 Task: Add a condition where "Ticket status Contains at least one of the following New" in recently solved tickets.
Action: Mouse moved to (221, 535)
Screenshot: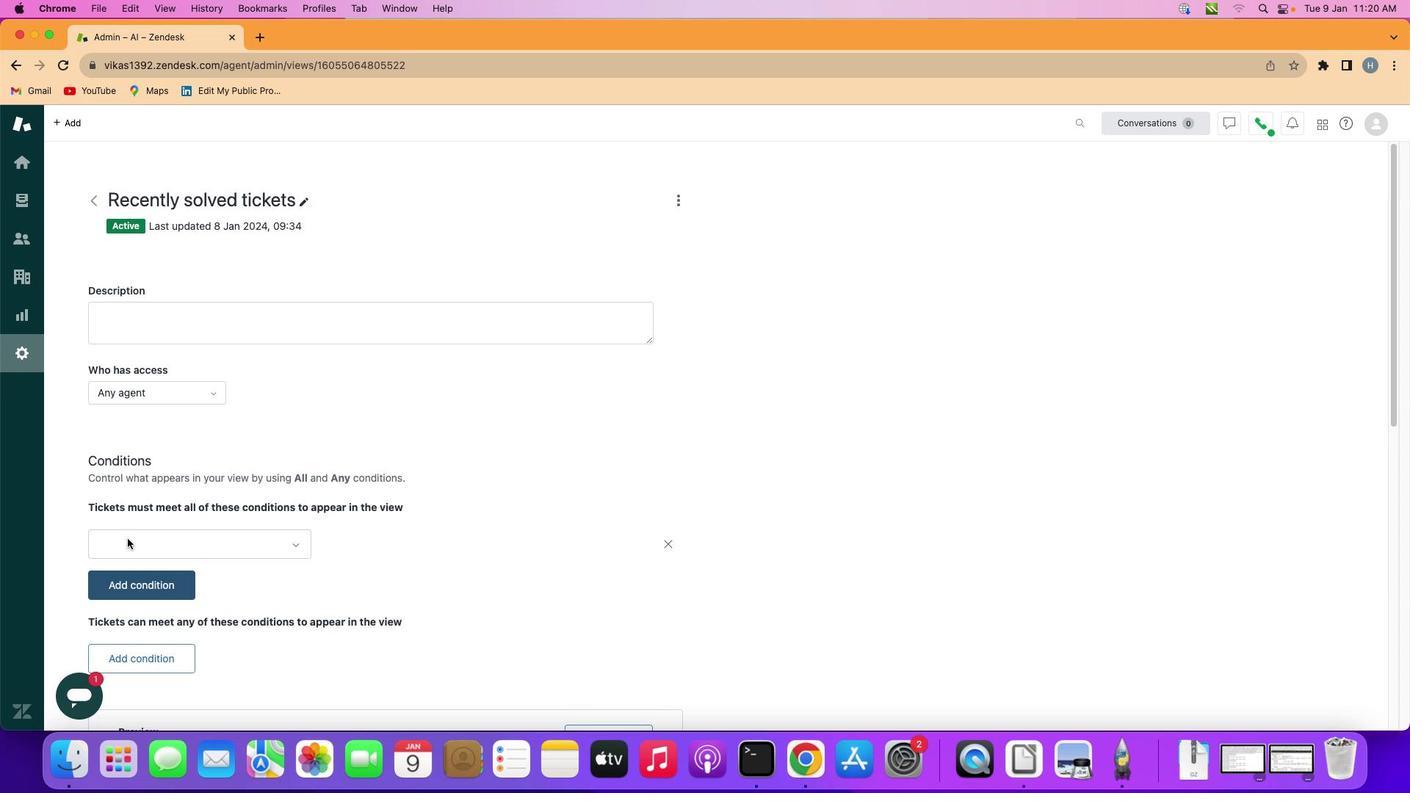 
Action: Mouse pressed left at (221, 535)
Screenshot: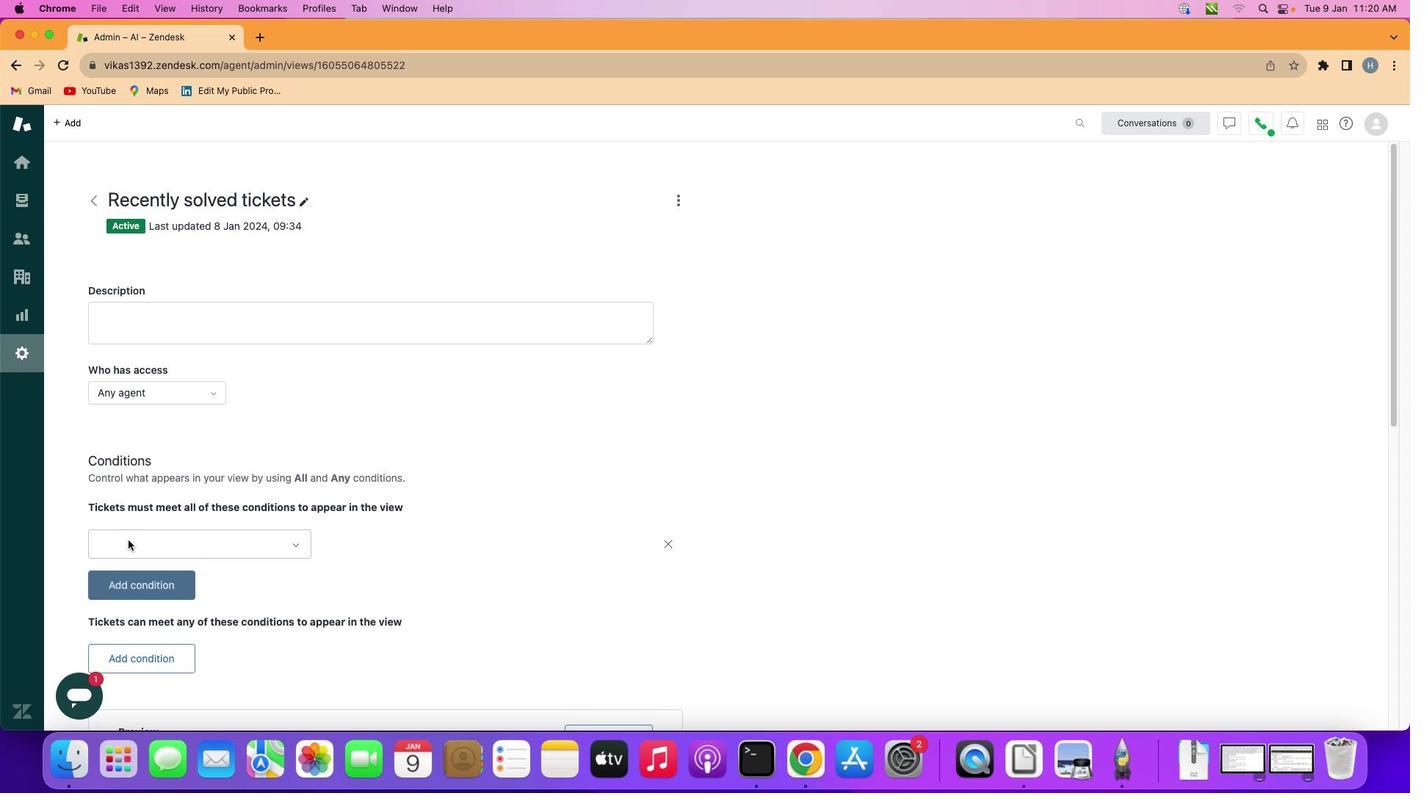 
Action: Mouse moved to (281, 542)
Screenshot: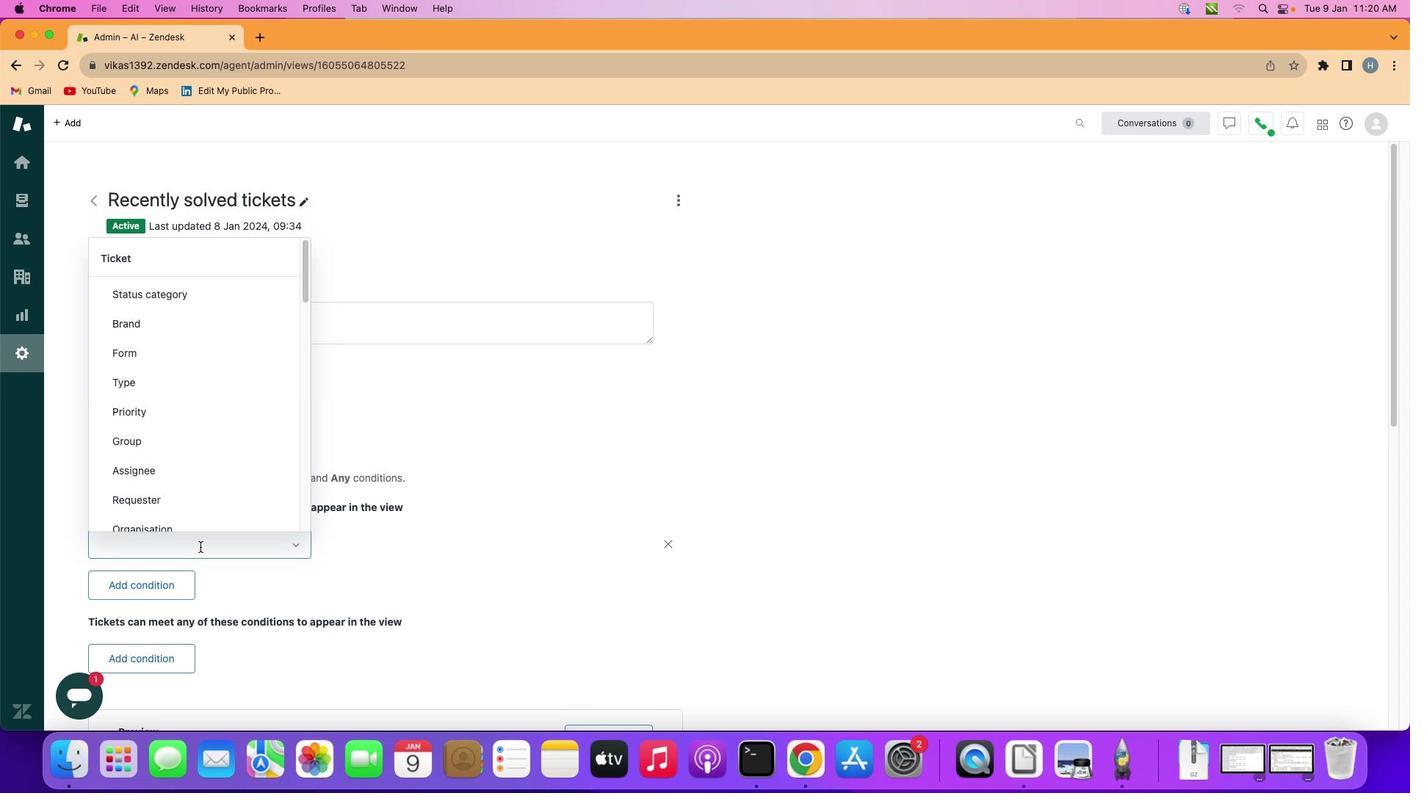 
Action: Mouse pressed left at (281, 542)
Screenshot: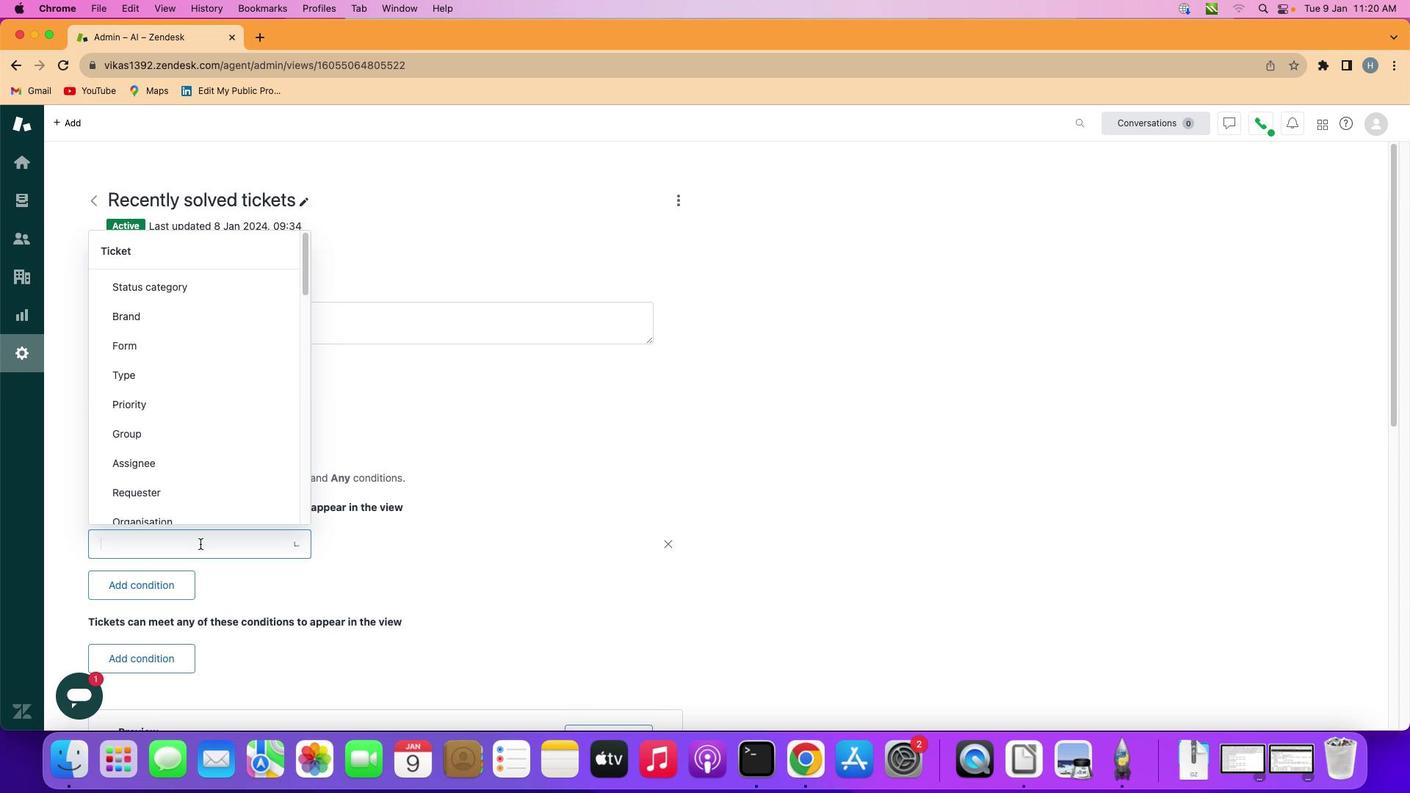
Action: Mouse moved to (279, 444)
Screenshot: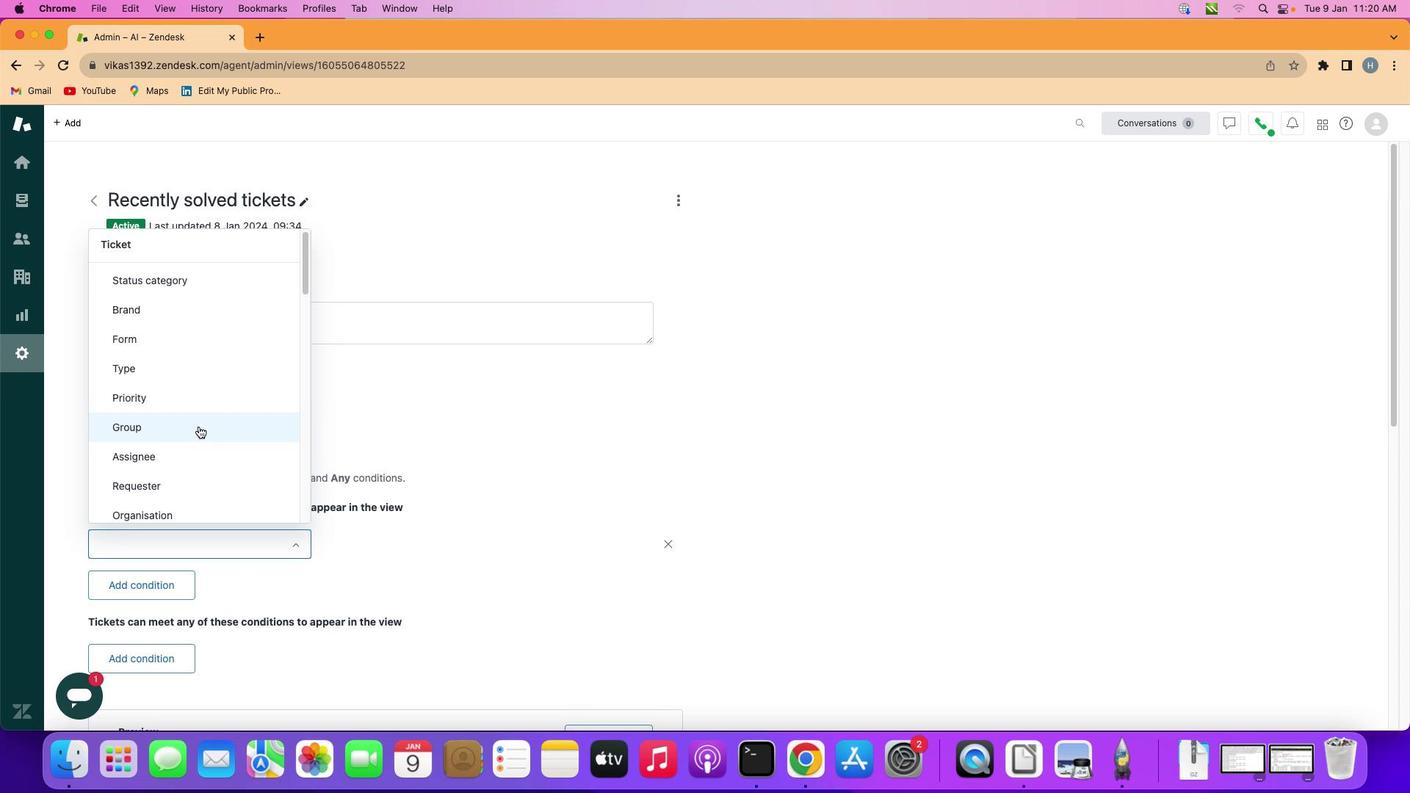 
Action: Mouse scrolled (279, 444) with delta (114, 95)
Screenshot: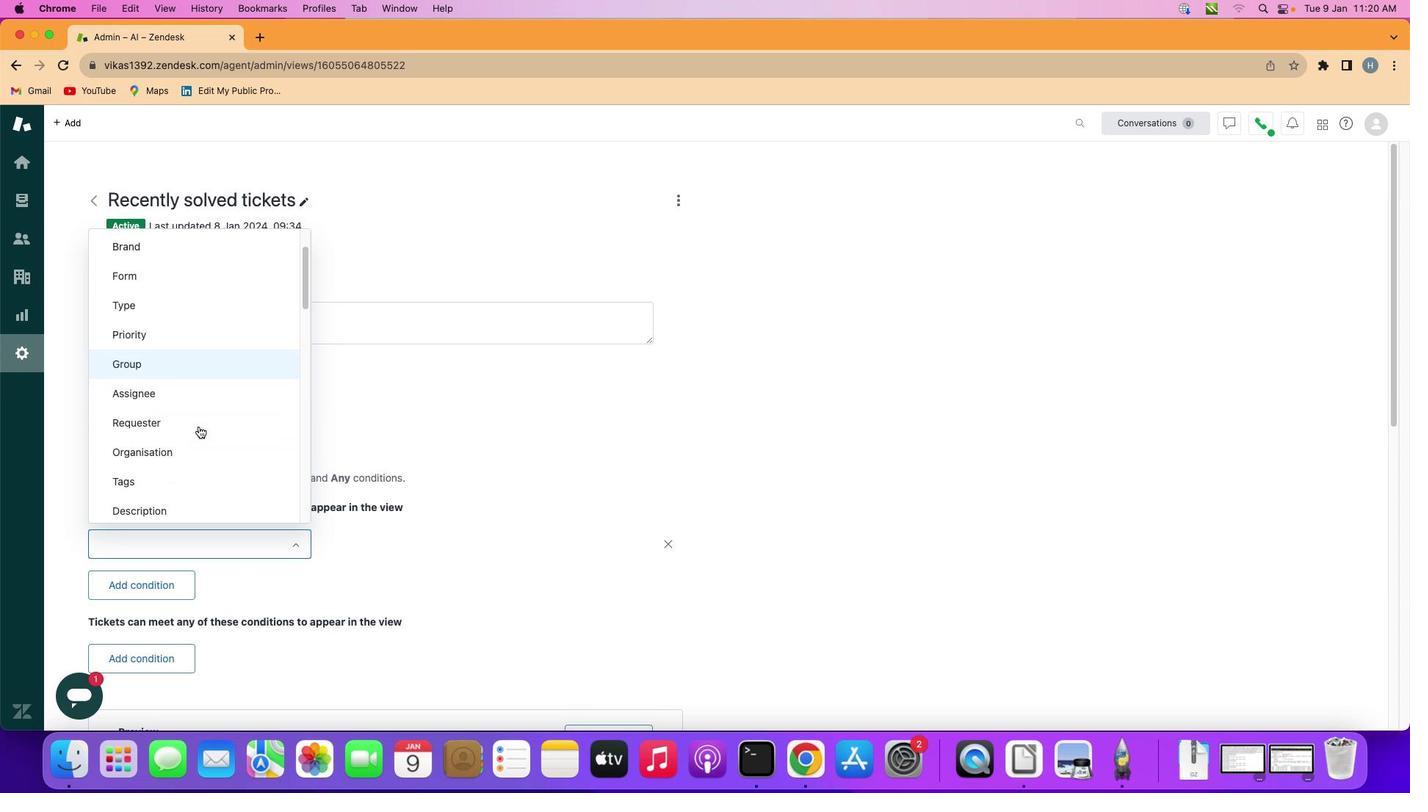 
Action: Mouse scrolled (279, 444) with delta (114, 95)
Screenshot: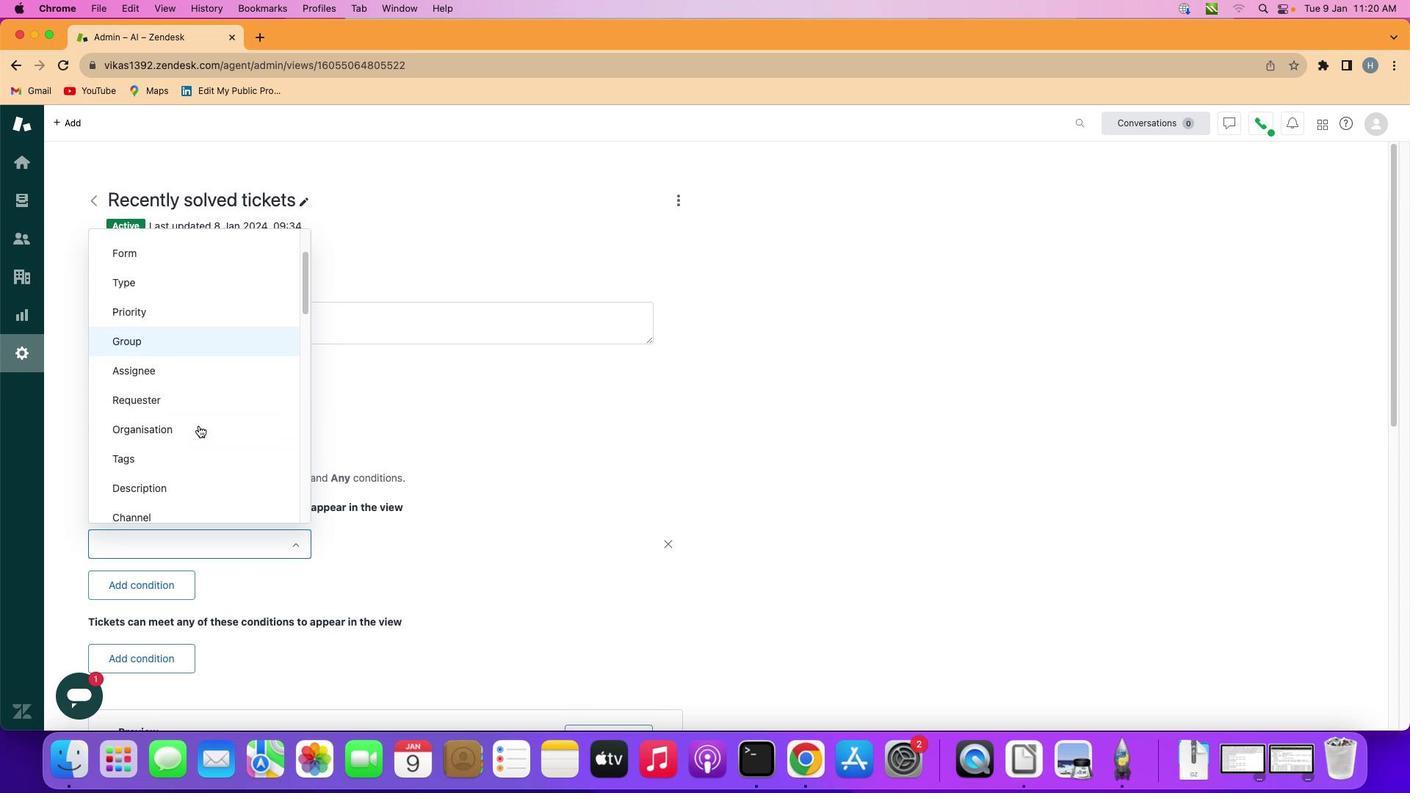 
Action: Mouse scrolled (279, 444) with delta (114, 95)
Screenshot: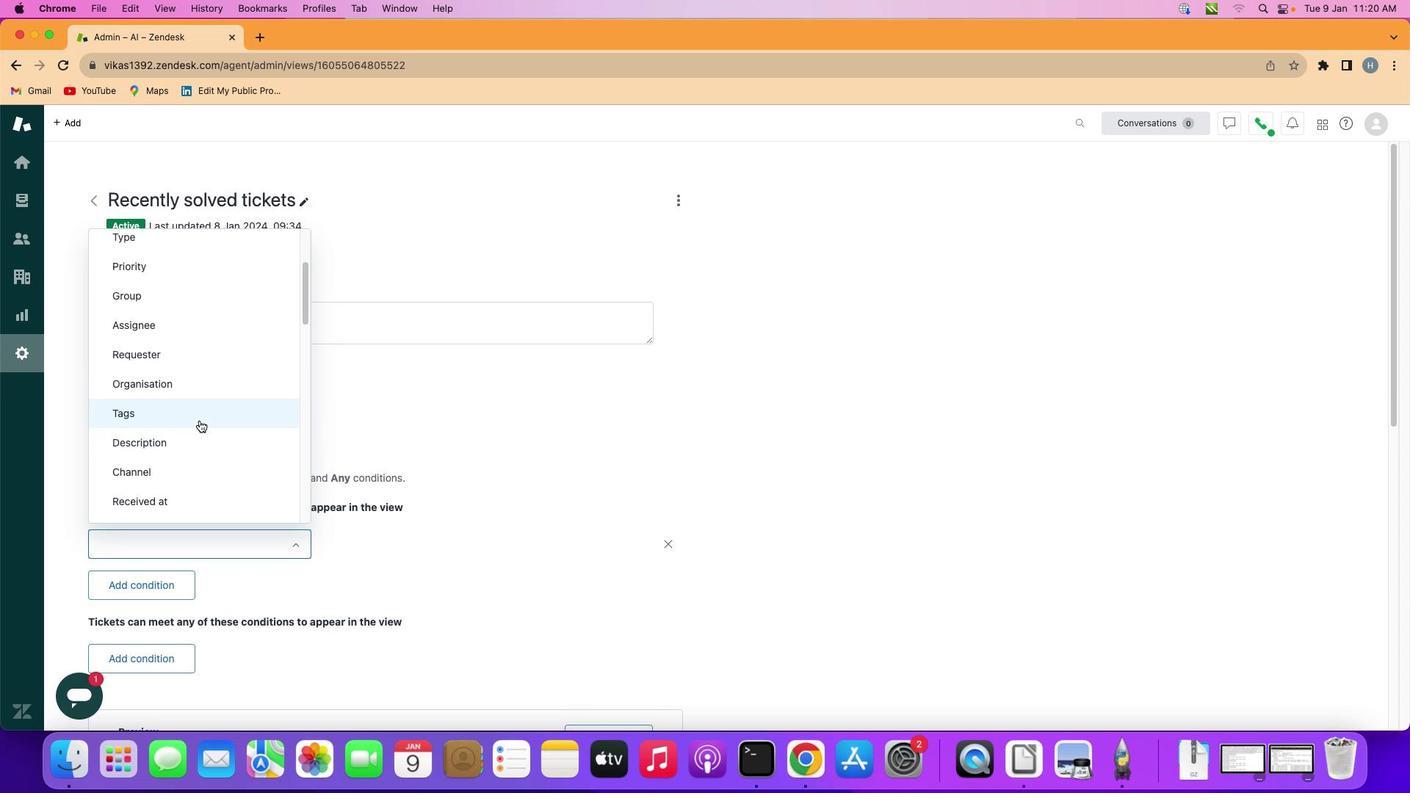 
Action: Mouse moved to (279, 444)
Screenshot: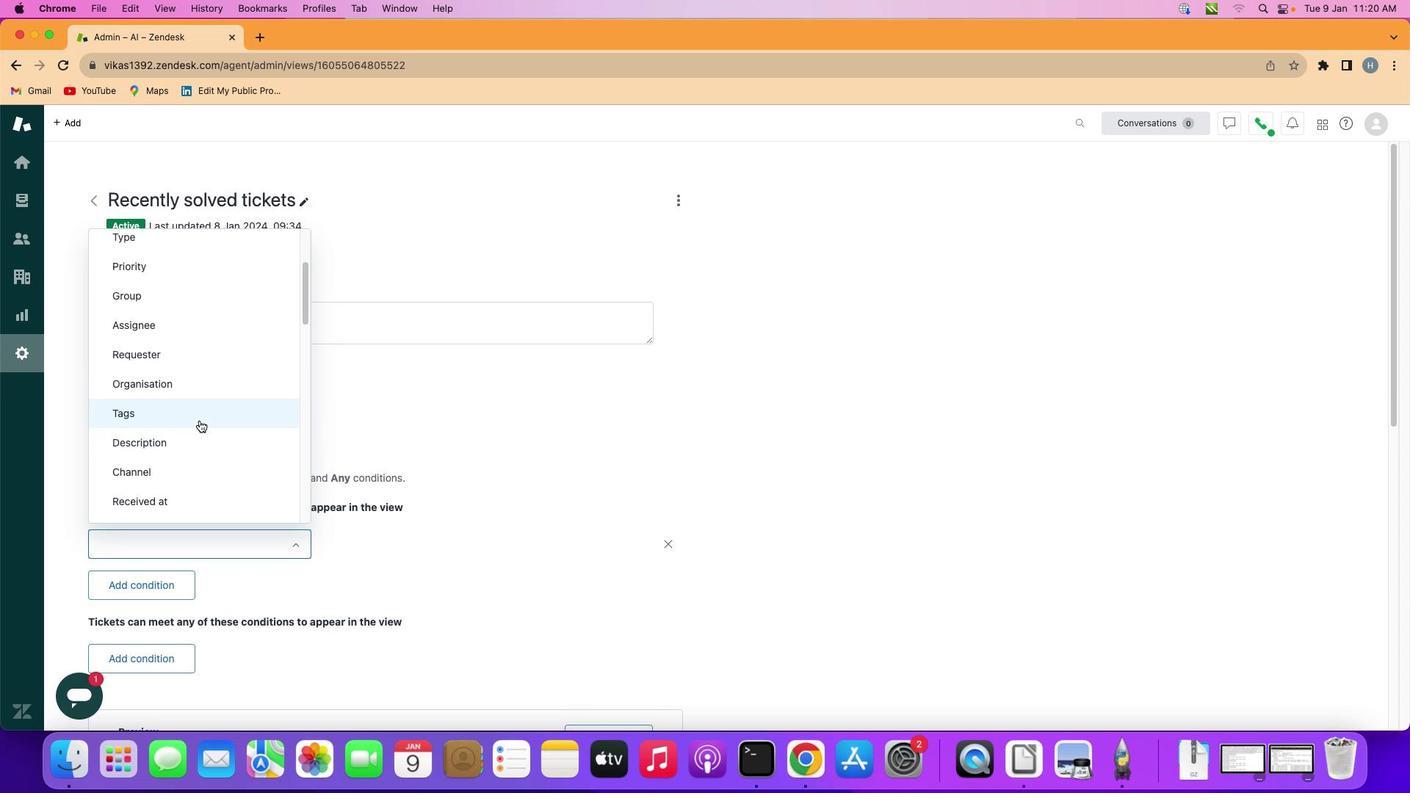 
Action: Mouse scrolled (279, 444) with delta (114, 95)
Screenshot: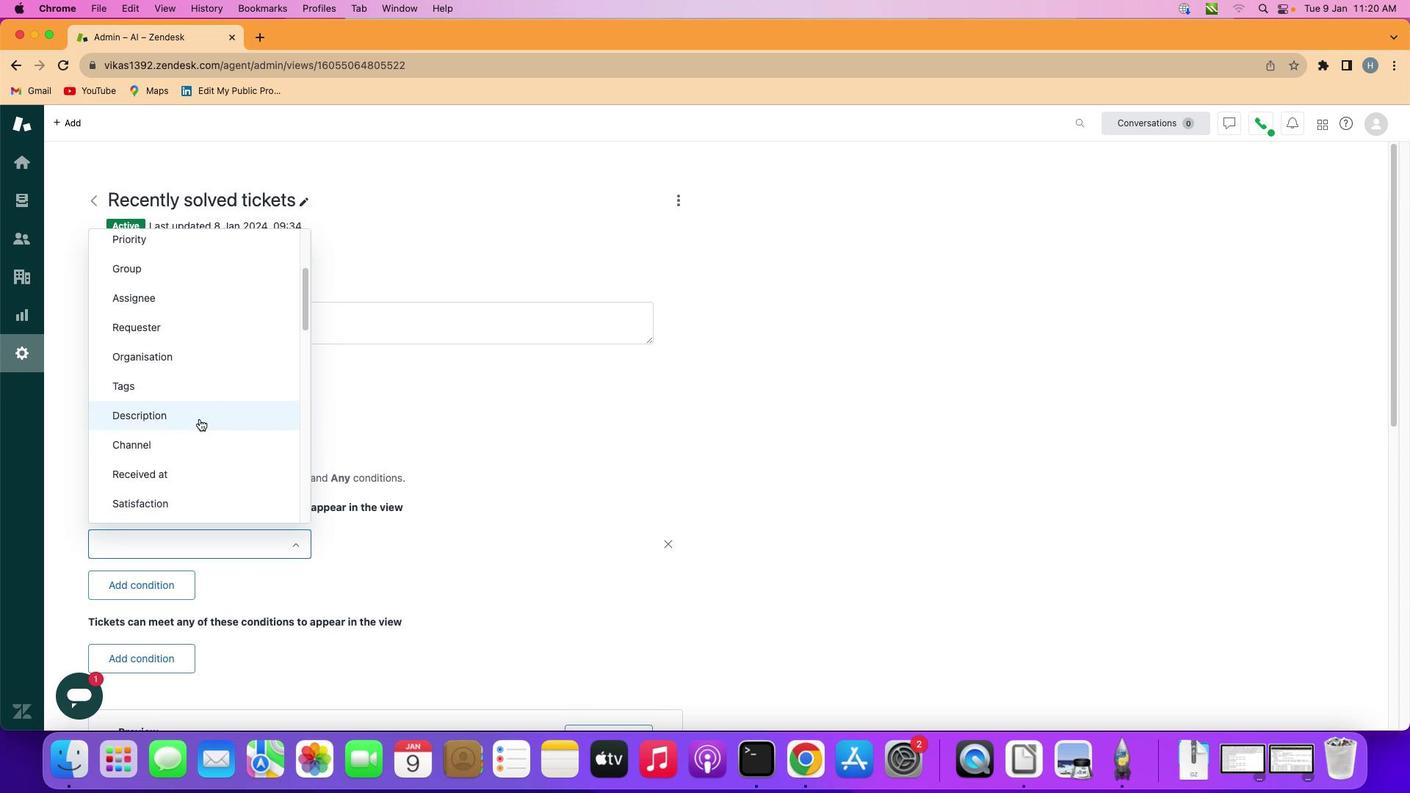 
Action: Mouse moved to (282, 437)
Screenshot: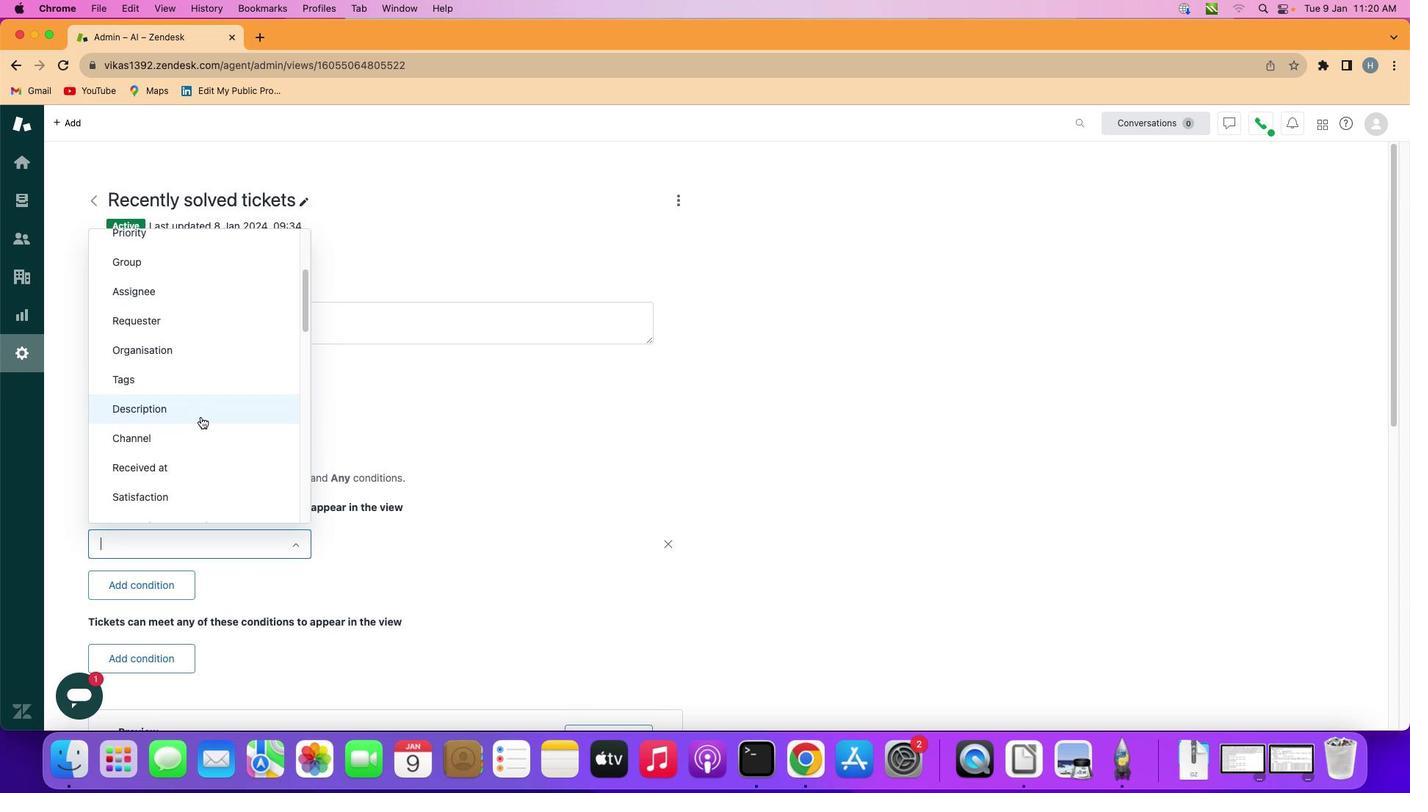 
Action: Mouse scrolled (282, 437) with delta (114, 95)
Screenshot: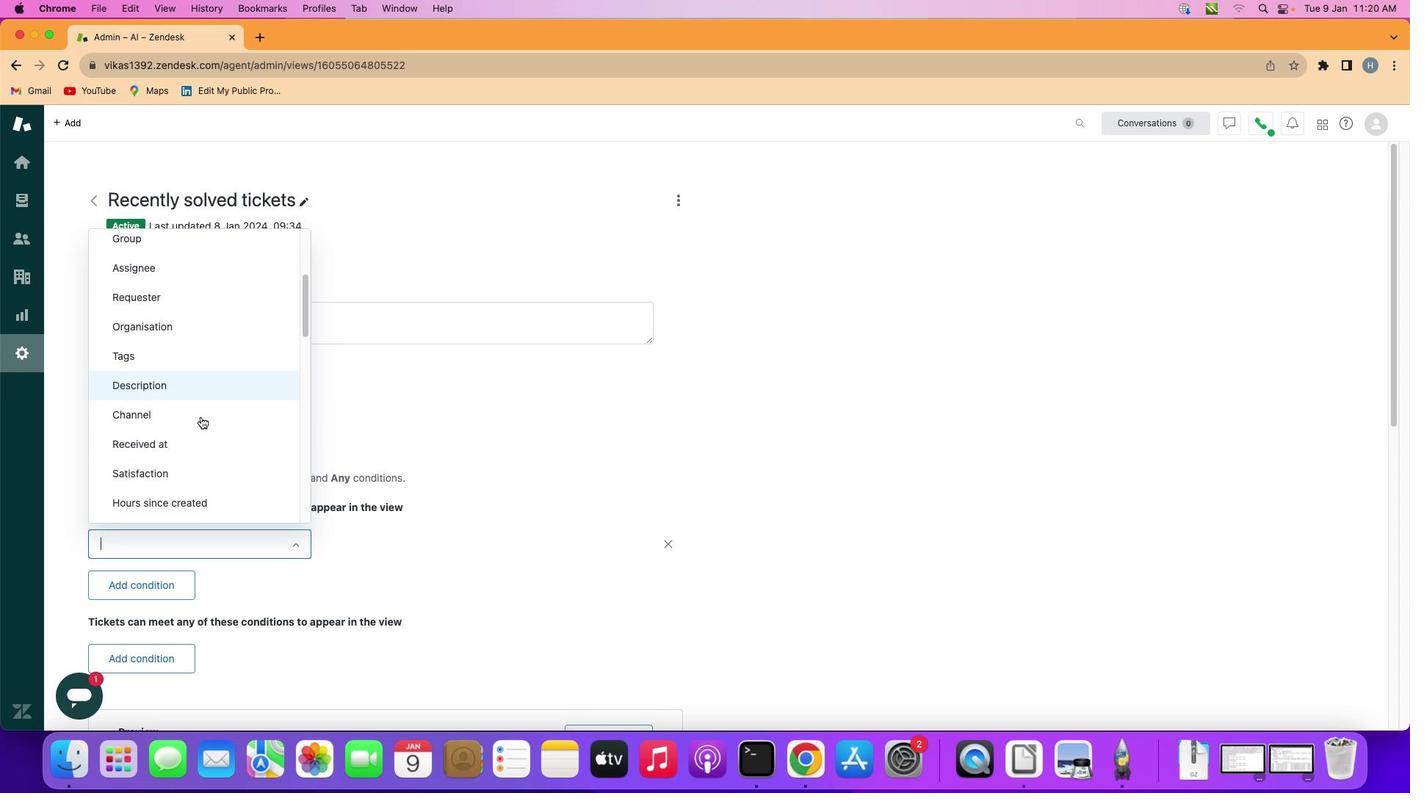 
Action: Mouse scrolled (282, 437) with delta (114, 95)
Screenshot: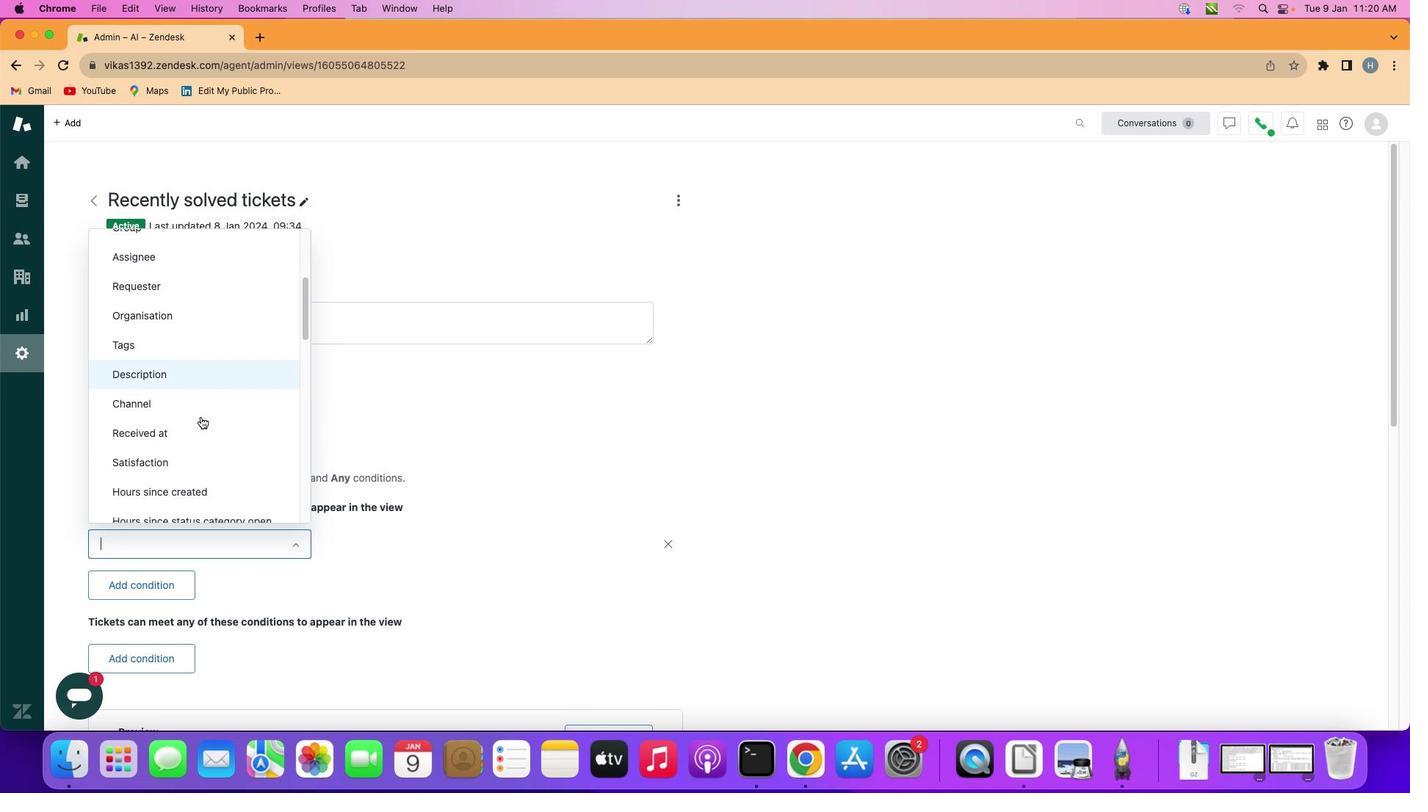 
Action: Mouse scrolled (282, 437) with delta (114, 95)
Screenshot: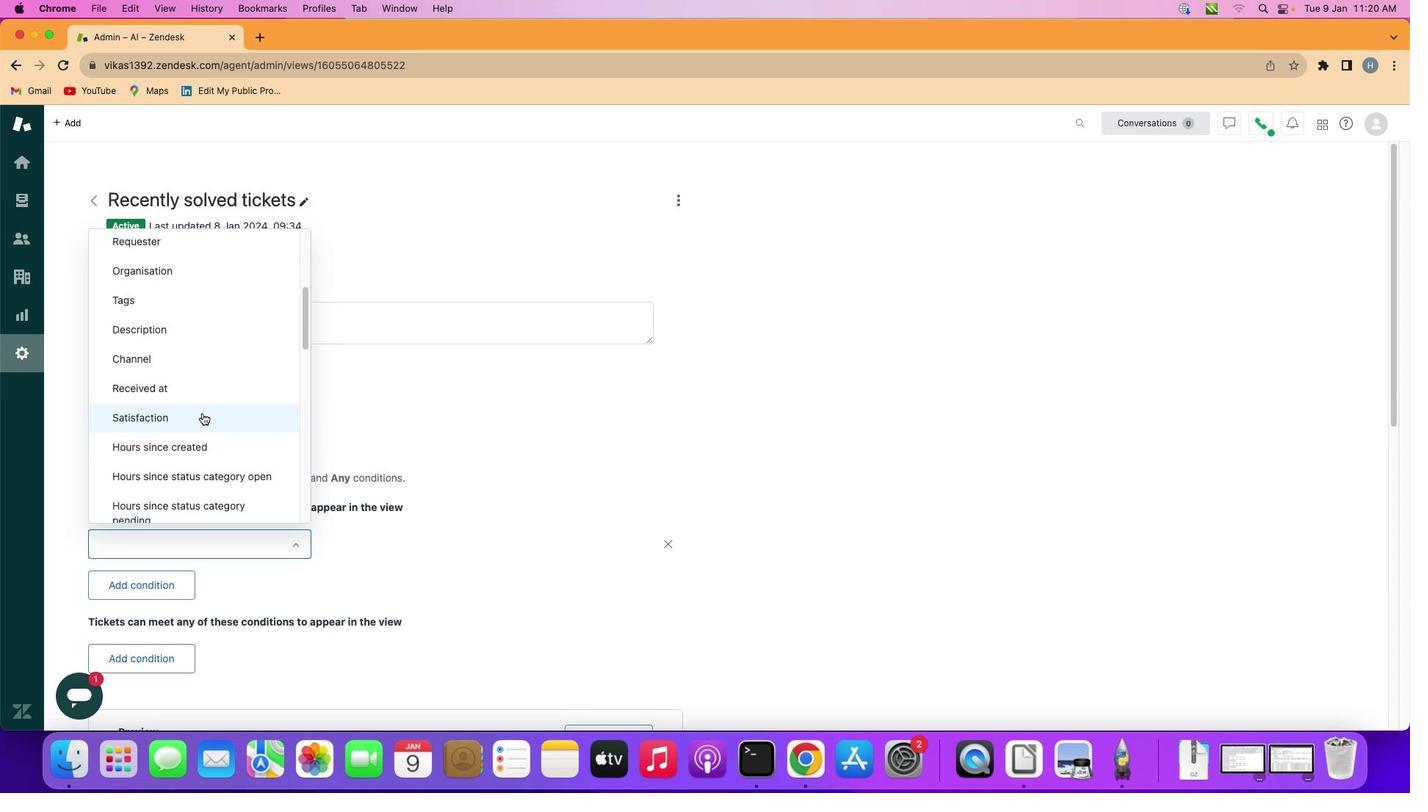 
Action: Mouse scrolled (282, 437) with delta (114, 95)
Screenshot: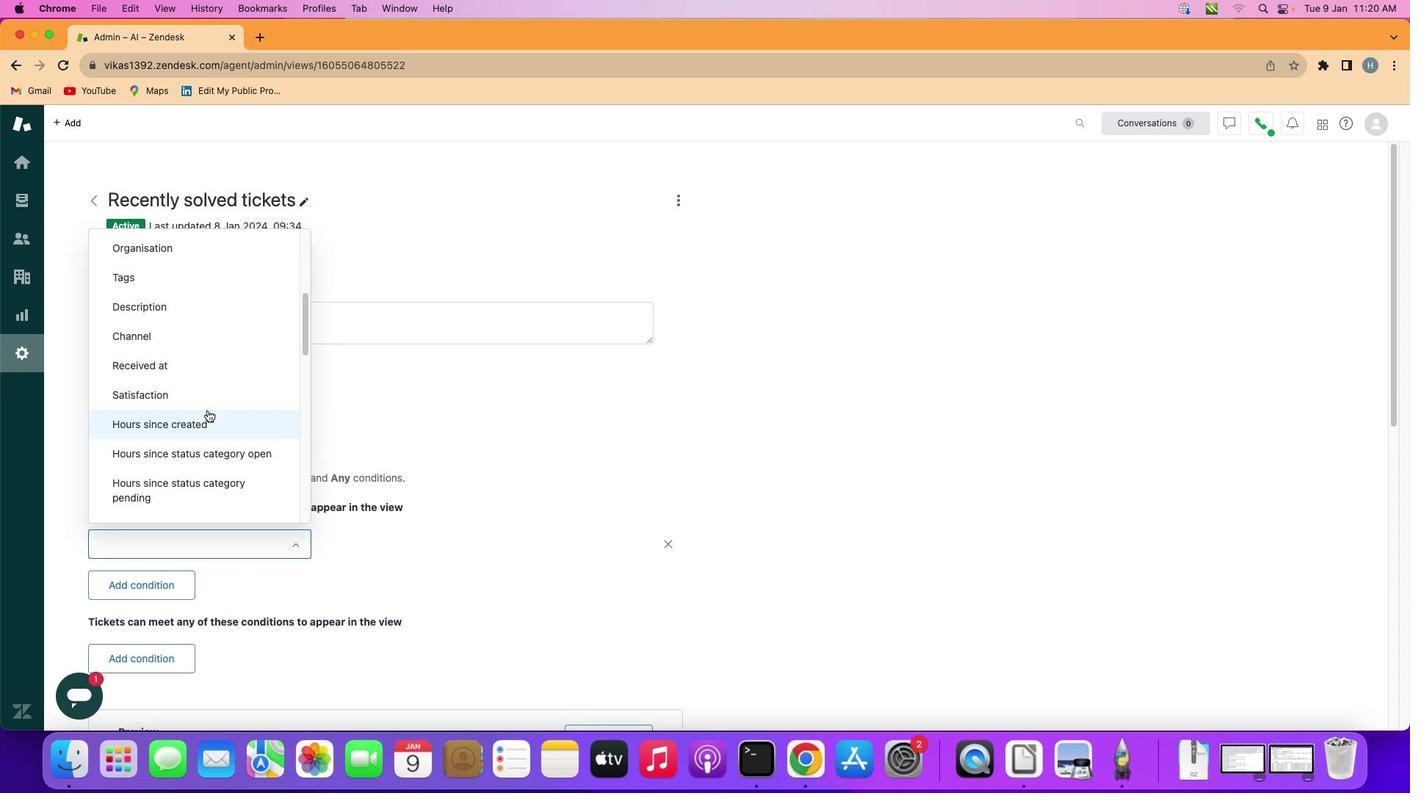 
Action: Mouse moved to (288, 431)
Screenshot: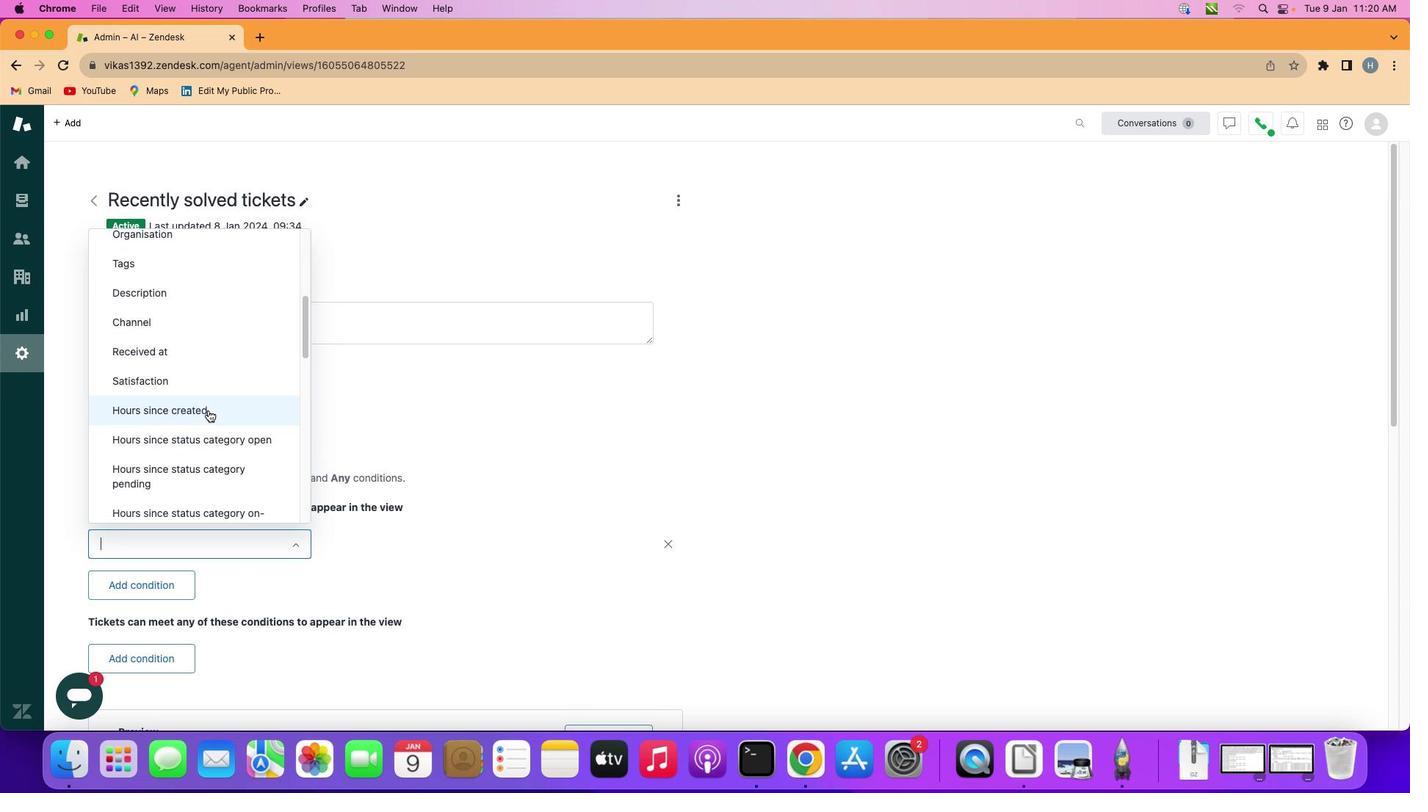 
Action: Mouse scrolled (288, 431) with delta (114, 95)
Screenshot: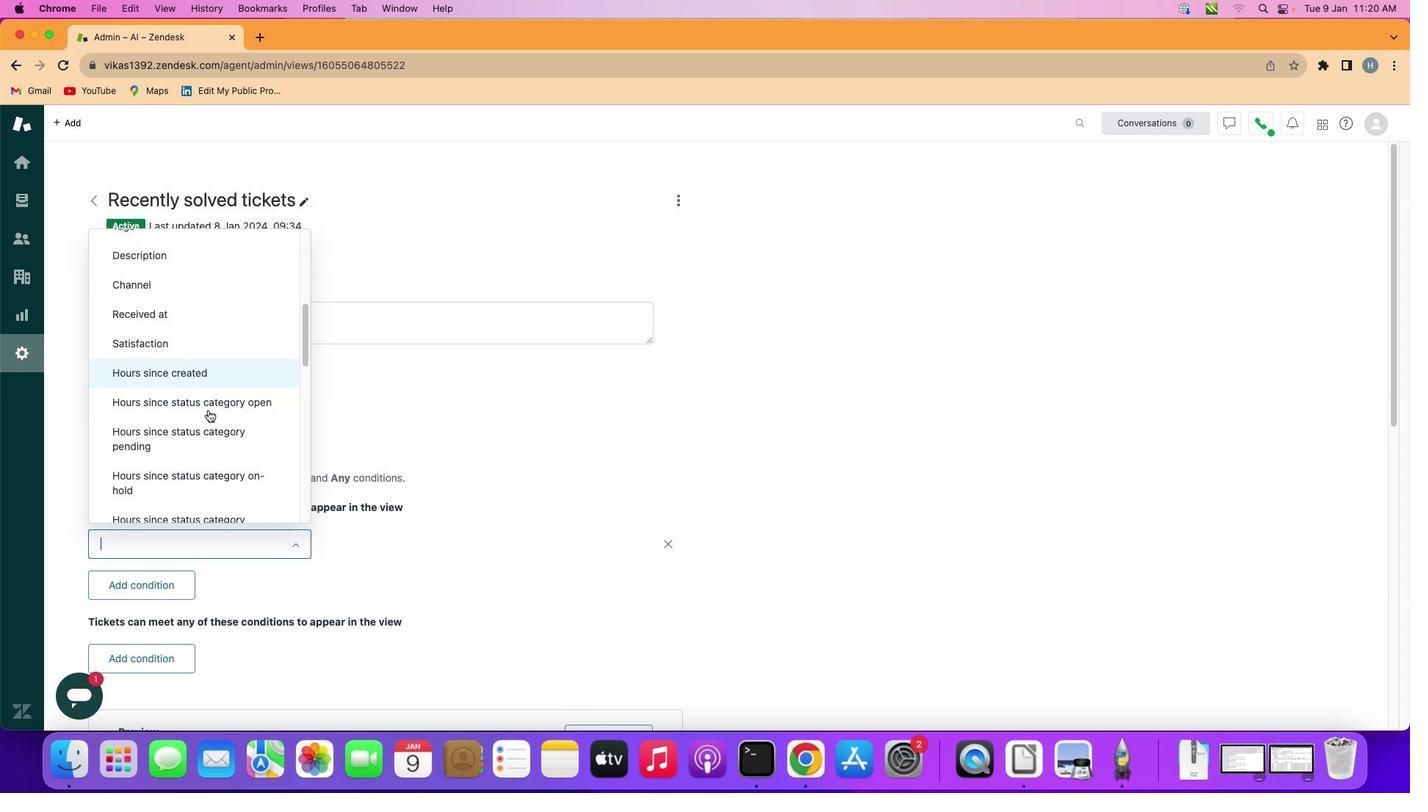 
Action: Mouse scrolled (288, 431) with delta (114, 95)
Screenshot: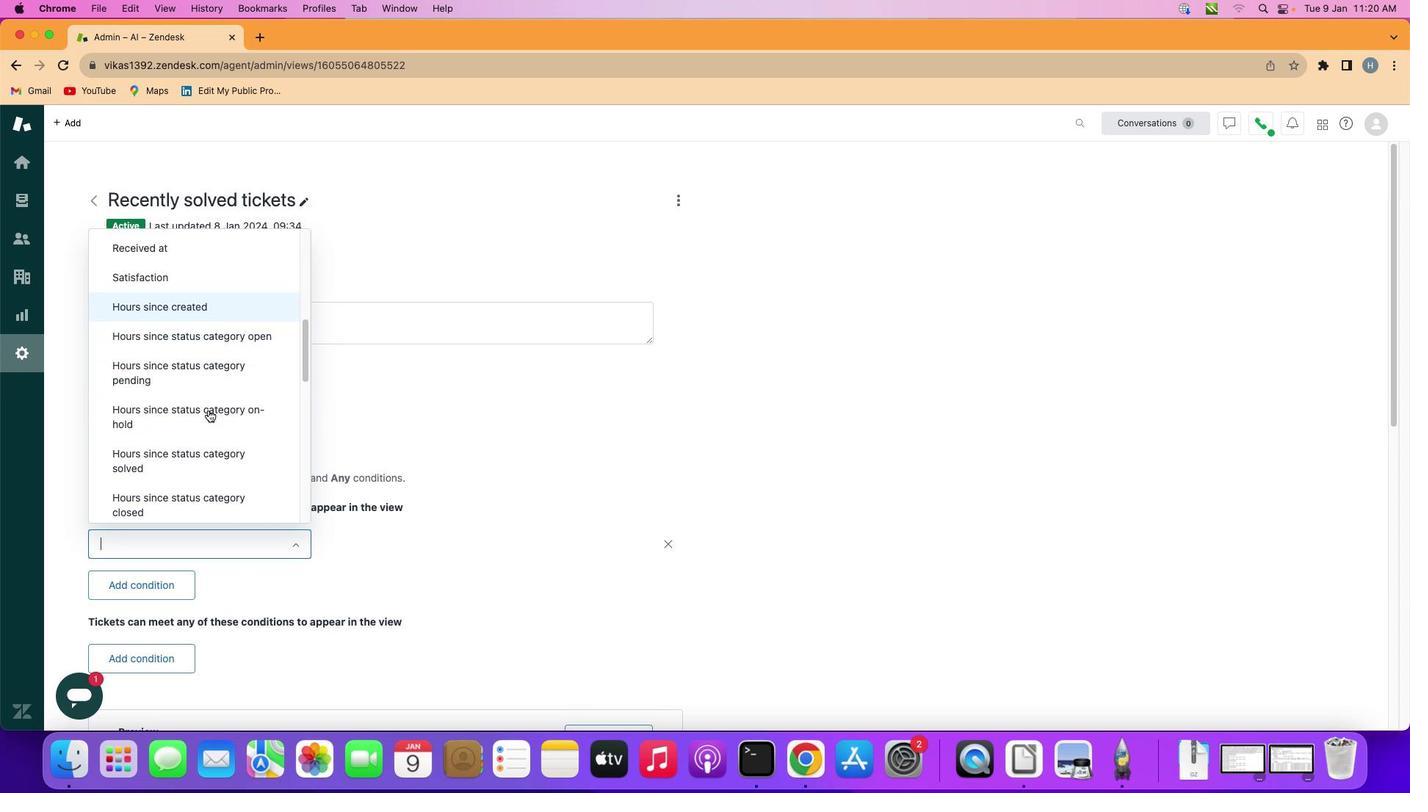 
Action: Mouse scrolled (288, 431) with delta (114, 95)
Screenshot: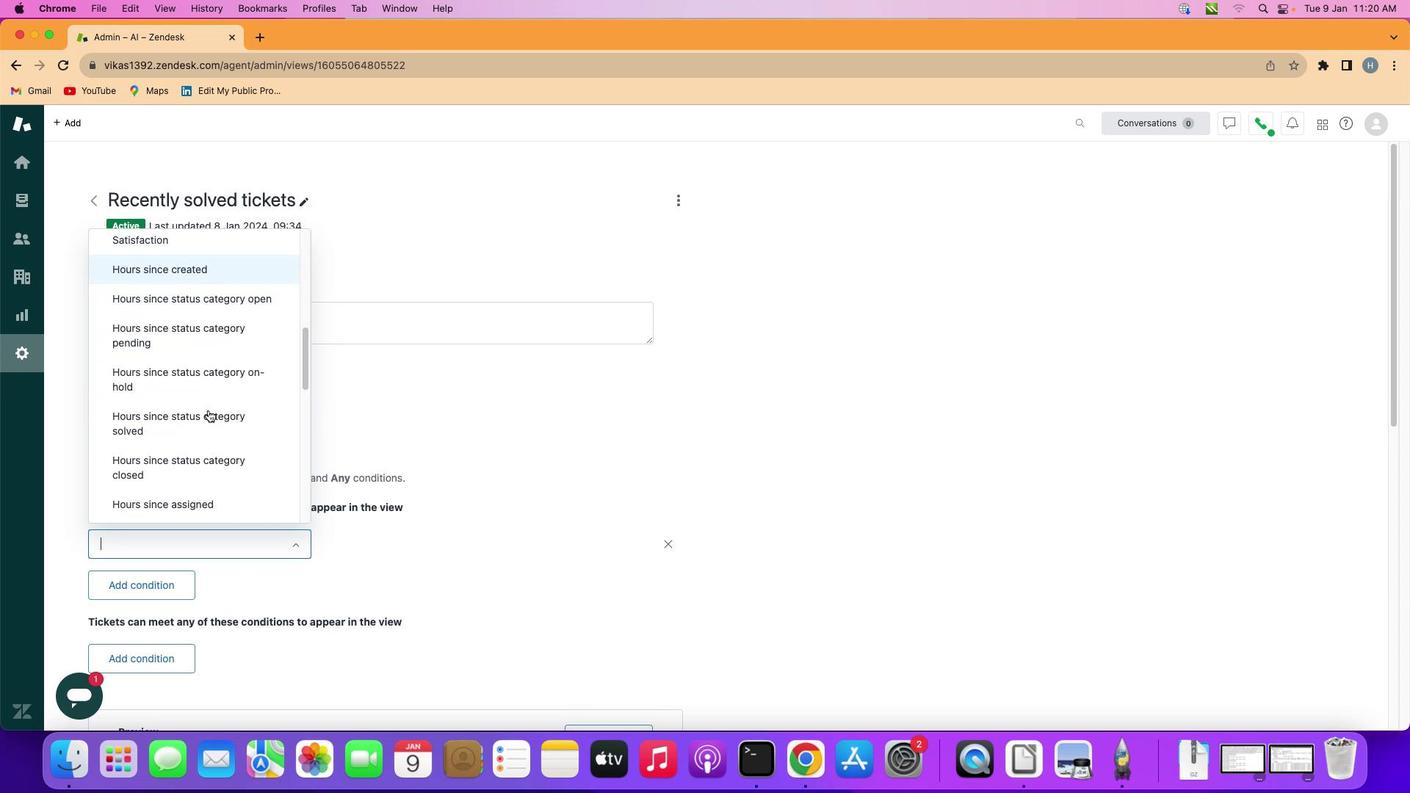 
Action: Mouse scrolled (288, 431) with delta (114, 95)
Screenshot: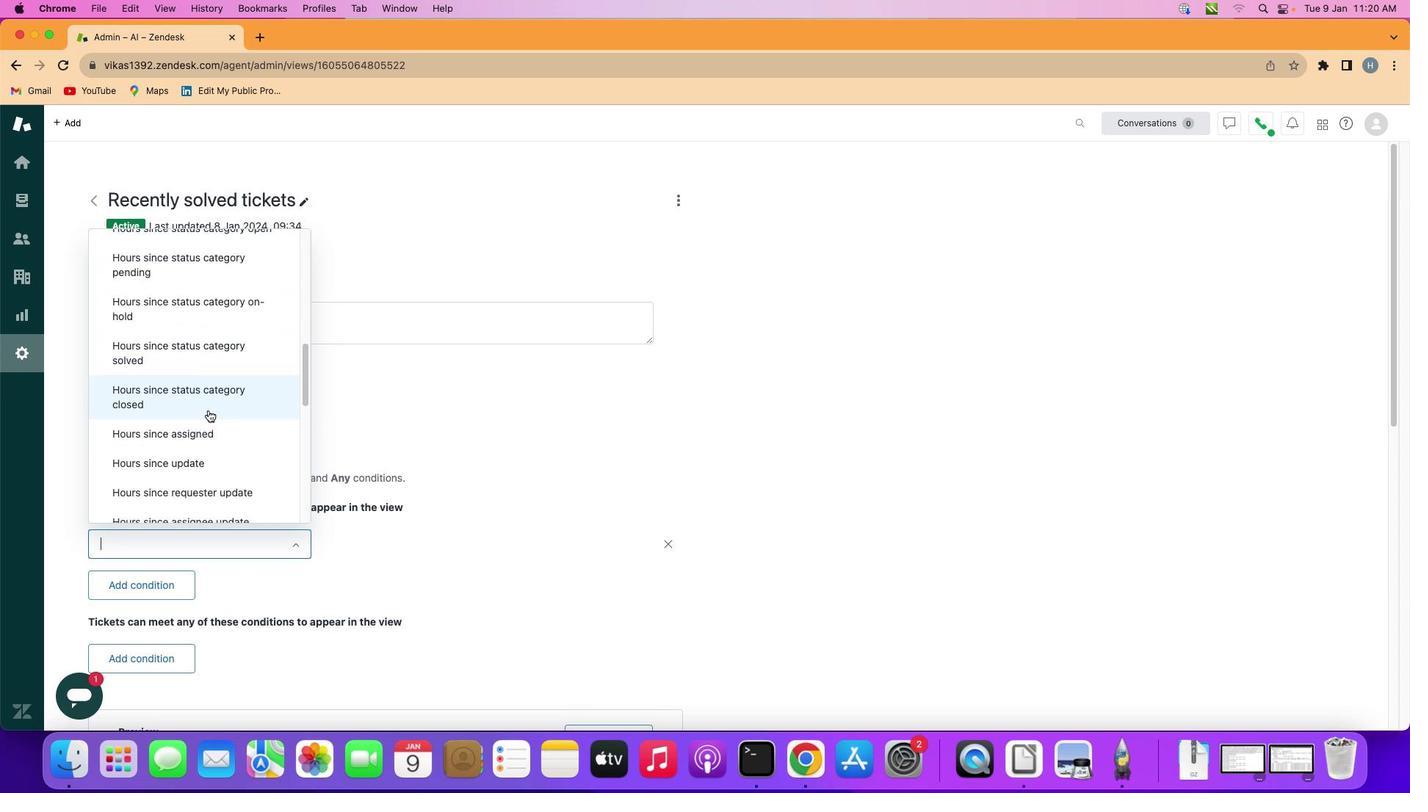 
Action: Mouse scrolled (288, 431) with delta (114, 94)
Screenshot: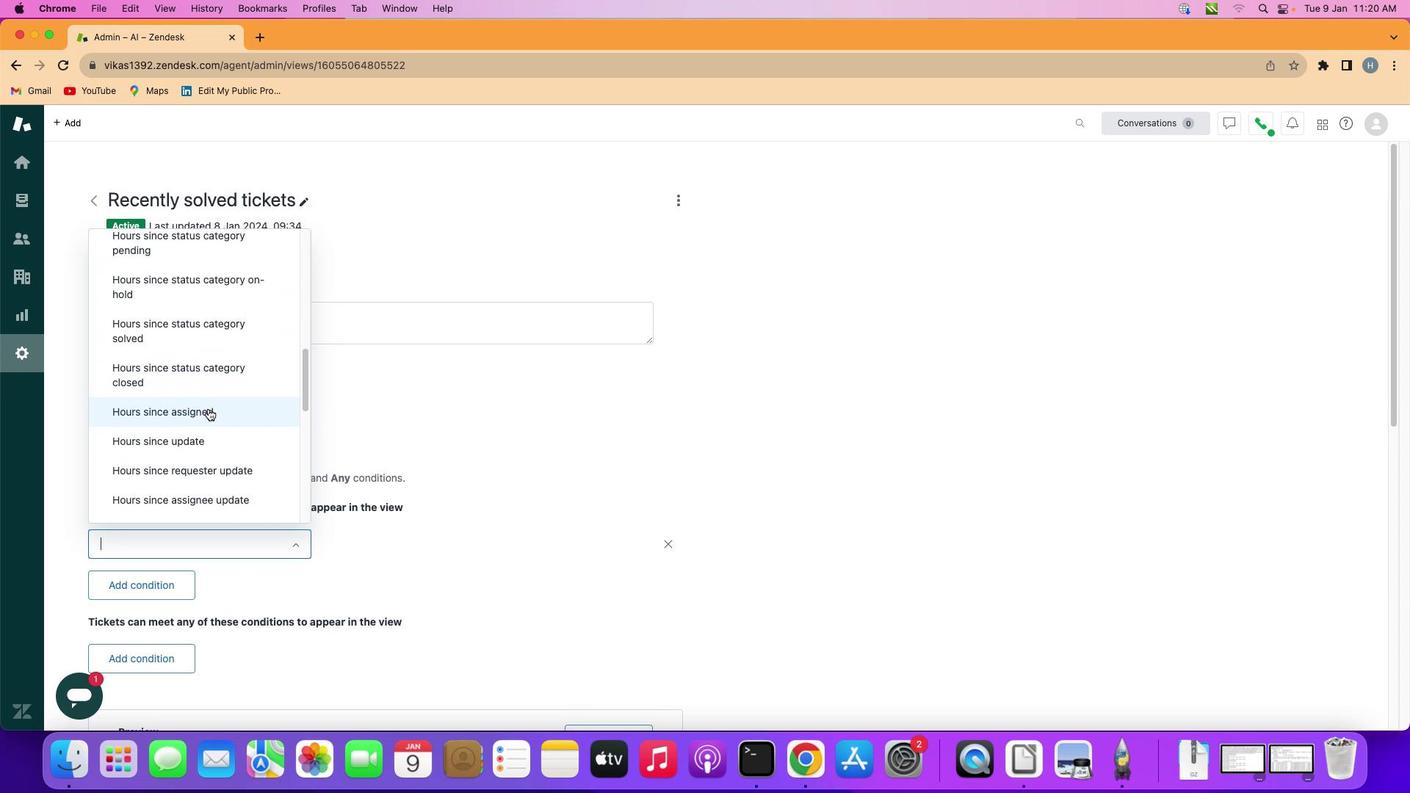 
Action: Mouse moved to (288, 429)
Screenshot: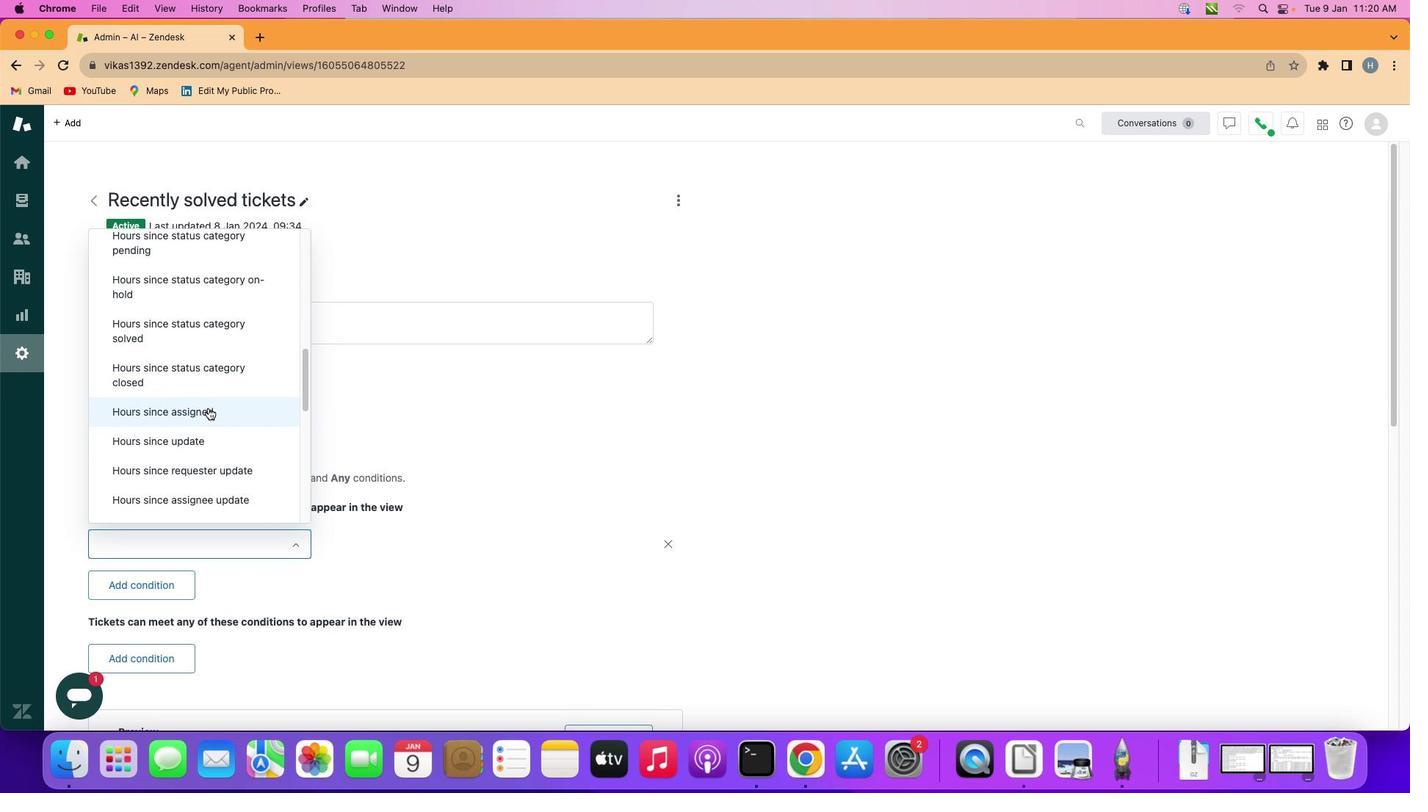 
Action: Mouse scrolled (288, 429) with delta (114, 96)
Screenshot: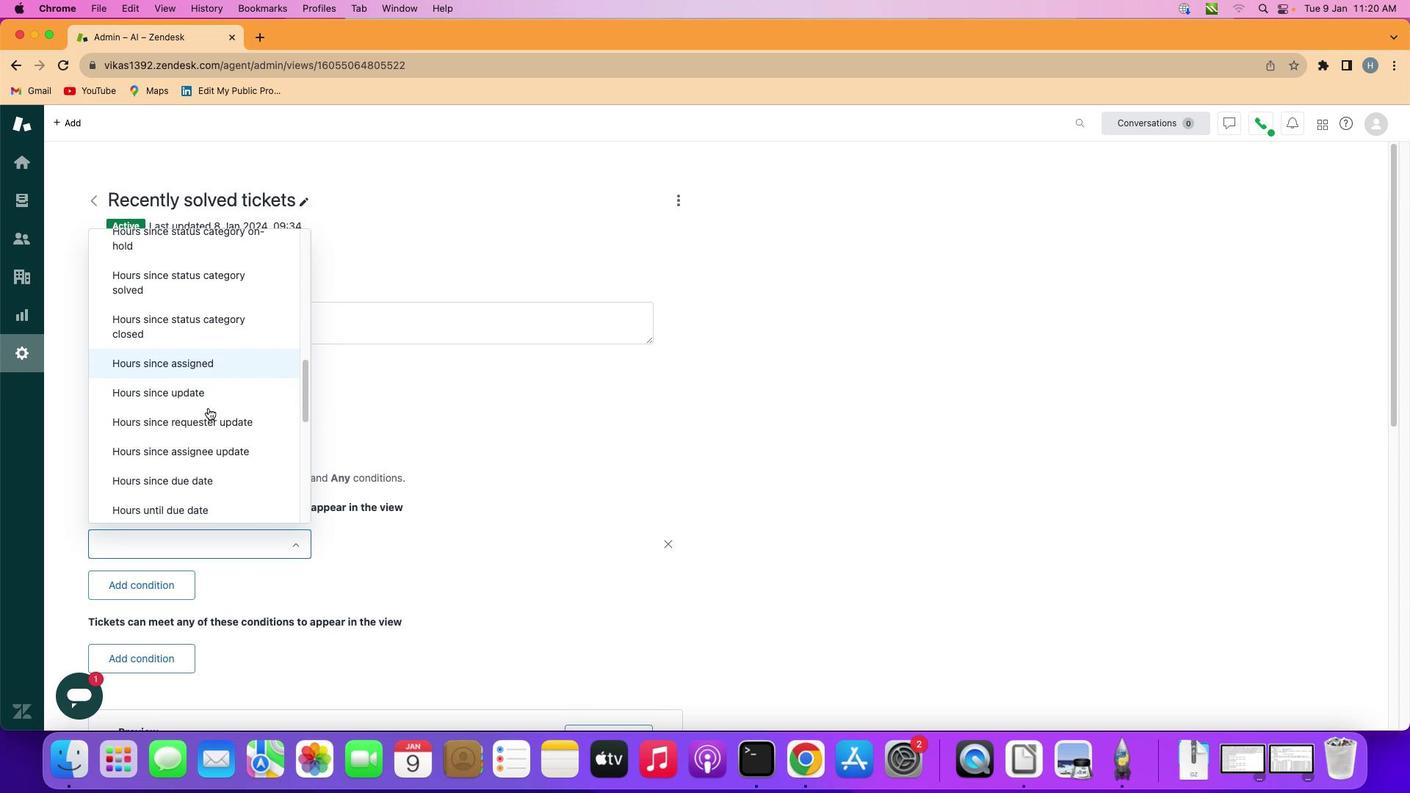 
Action: Mouse scrolled (288, 429) with delta (114, 95)
Screenshot: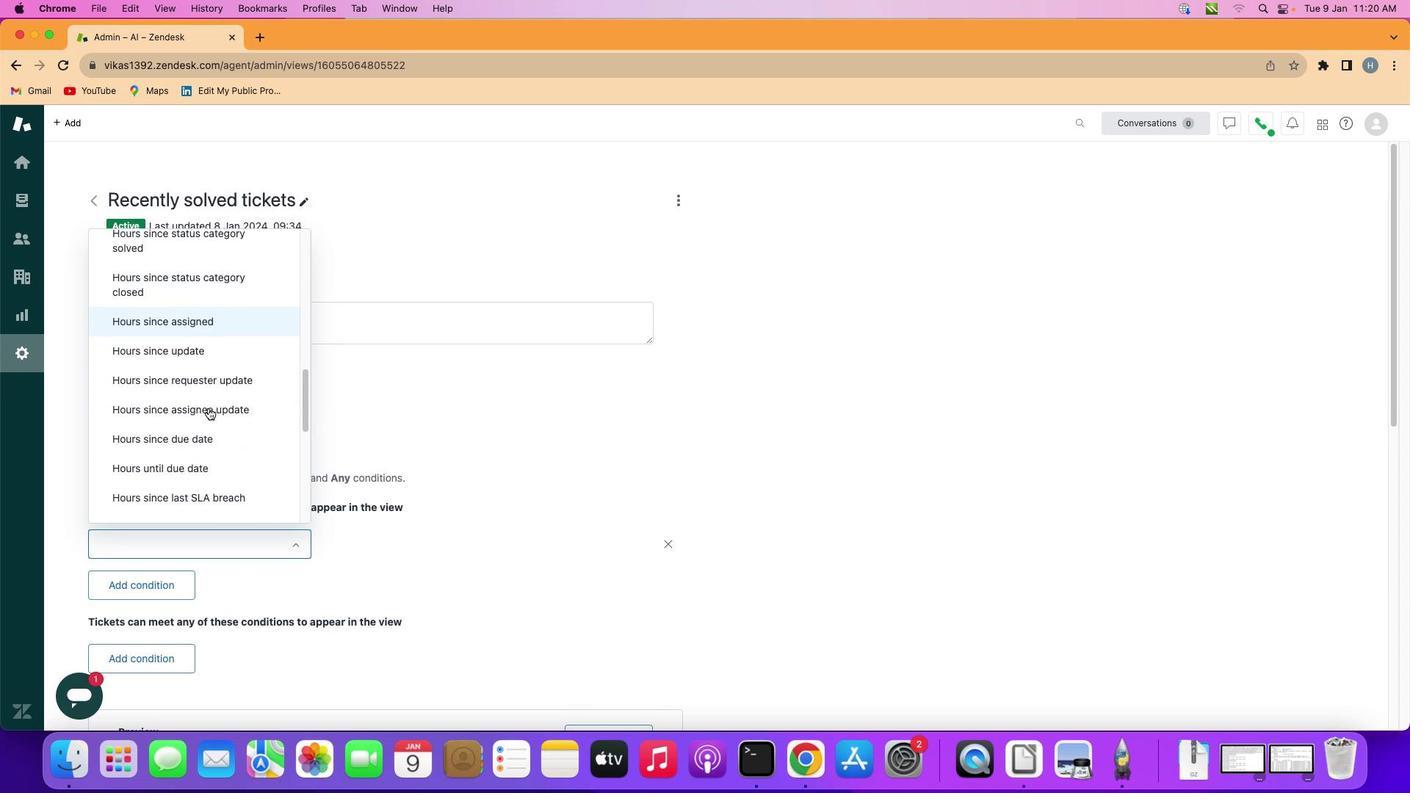 
Action: Mouse scrolled (288, 429) with delta (114, 95)
Screenshot: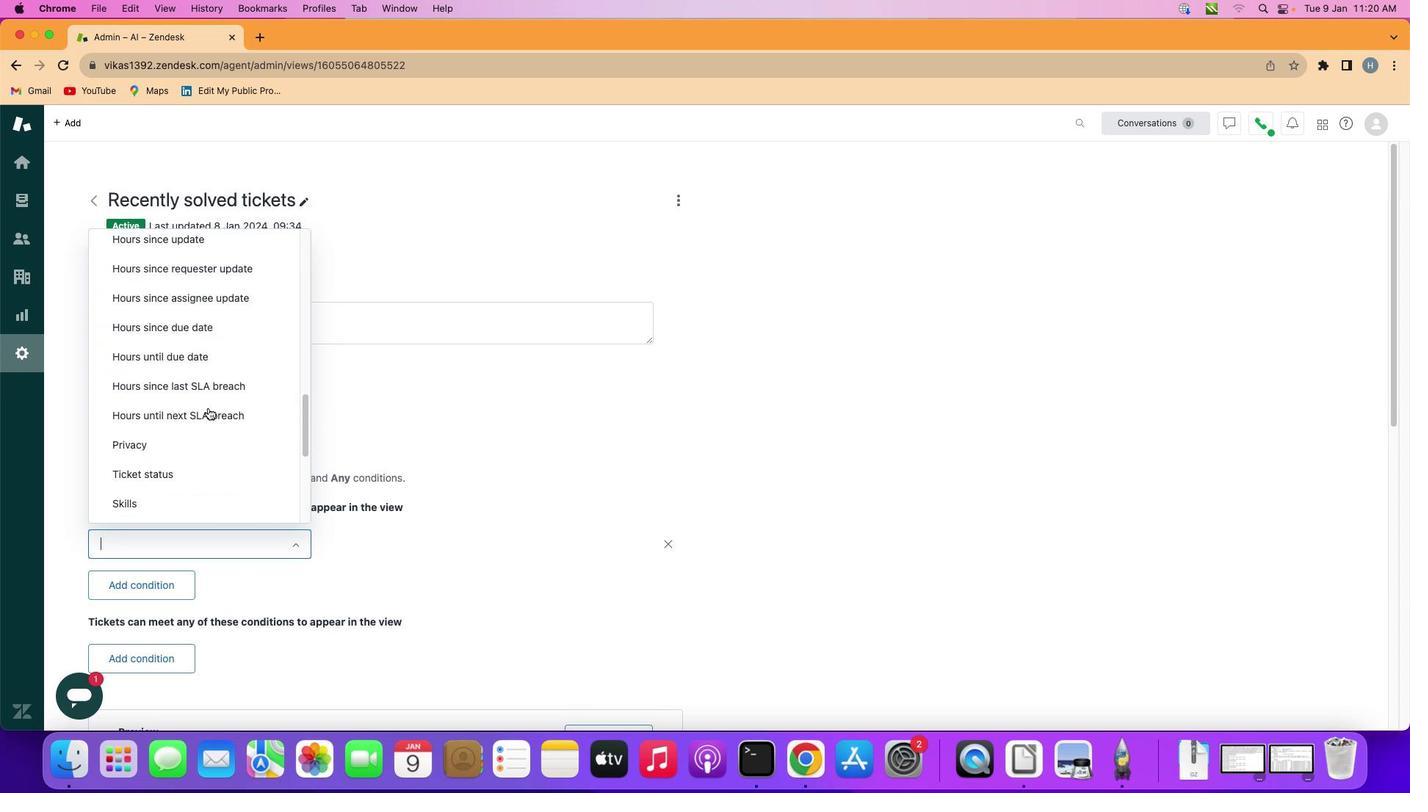 
Action: Mouse scrolled (288, 429) with delta (114, 94)
Screenshot: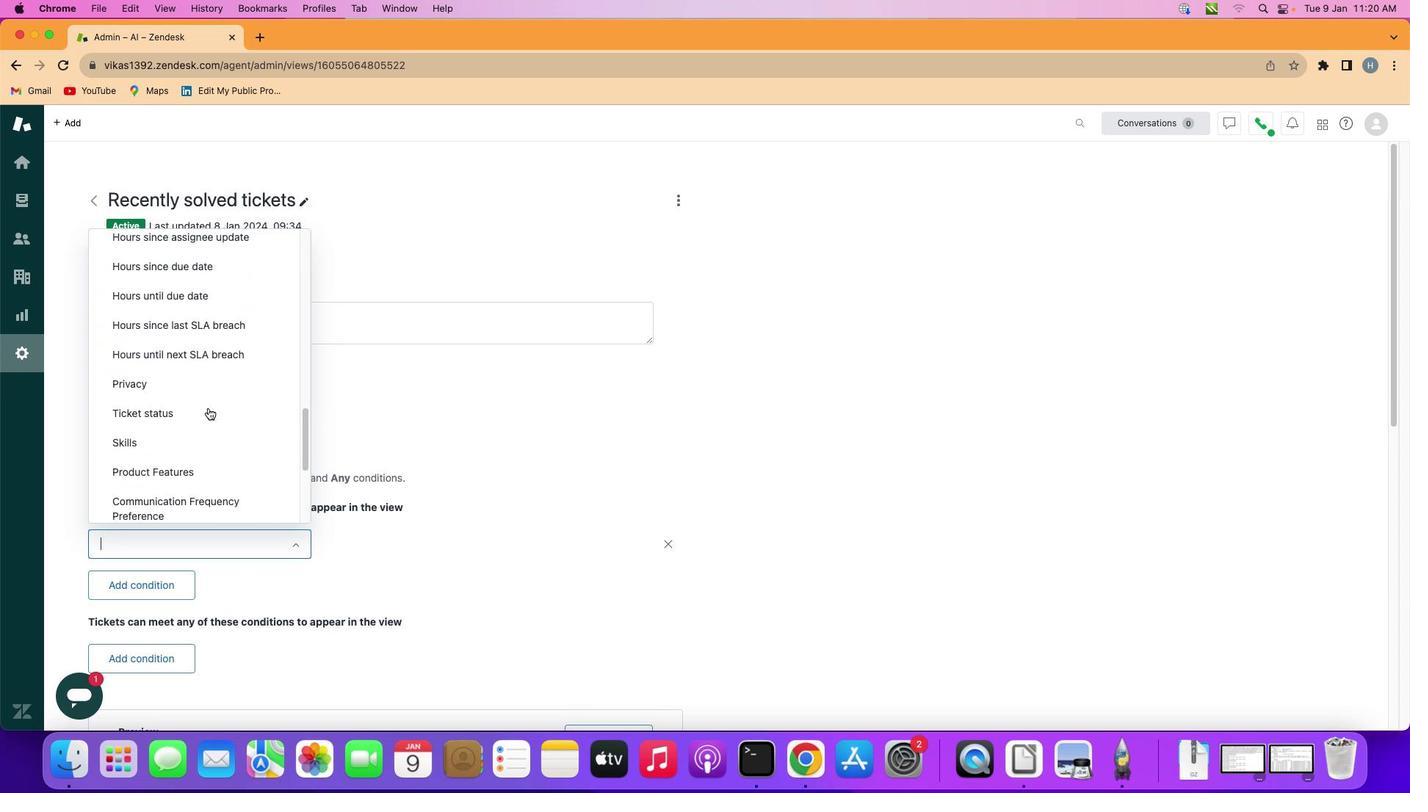 
Action: Mouse scrolled (288, 429) with delta (114, 94)
Screenshot: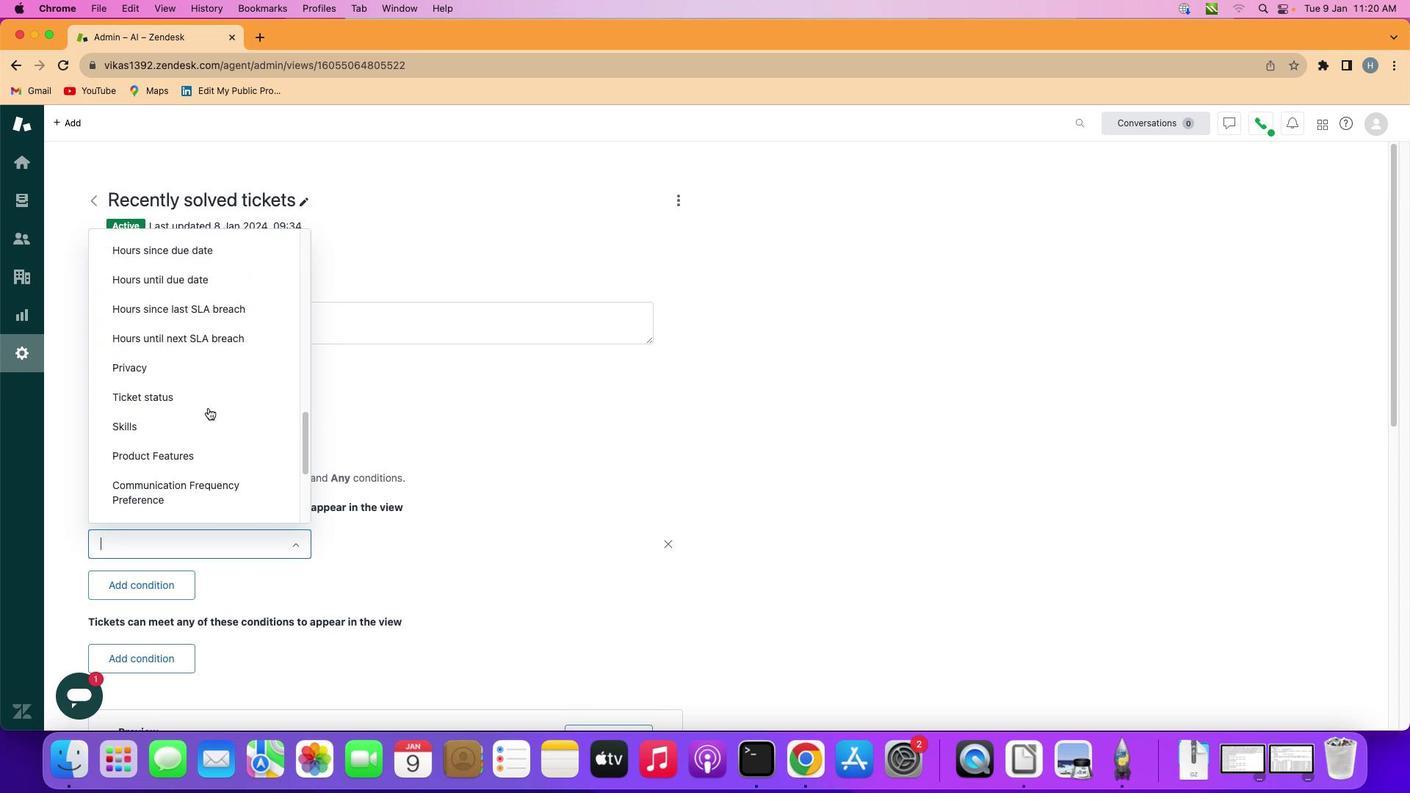 
Action: Mouse moved to (292, 423)
Screenshot: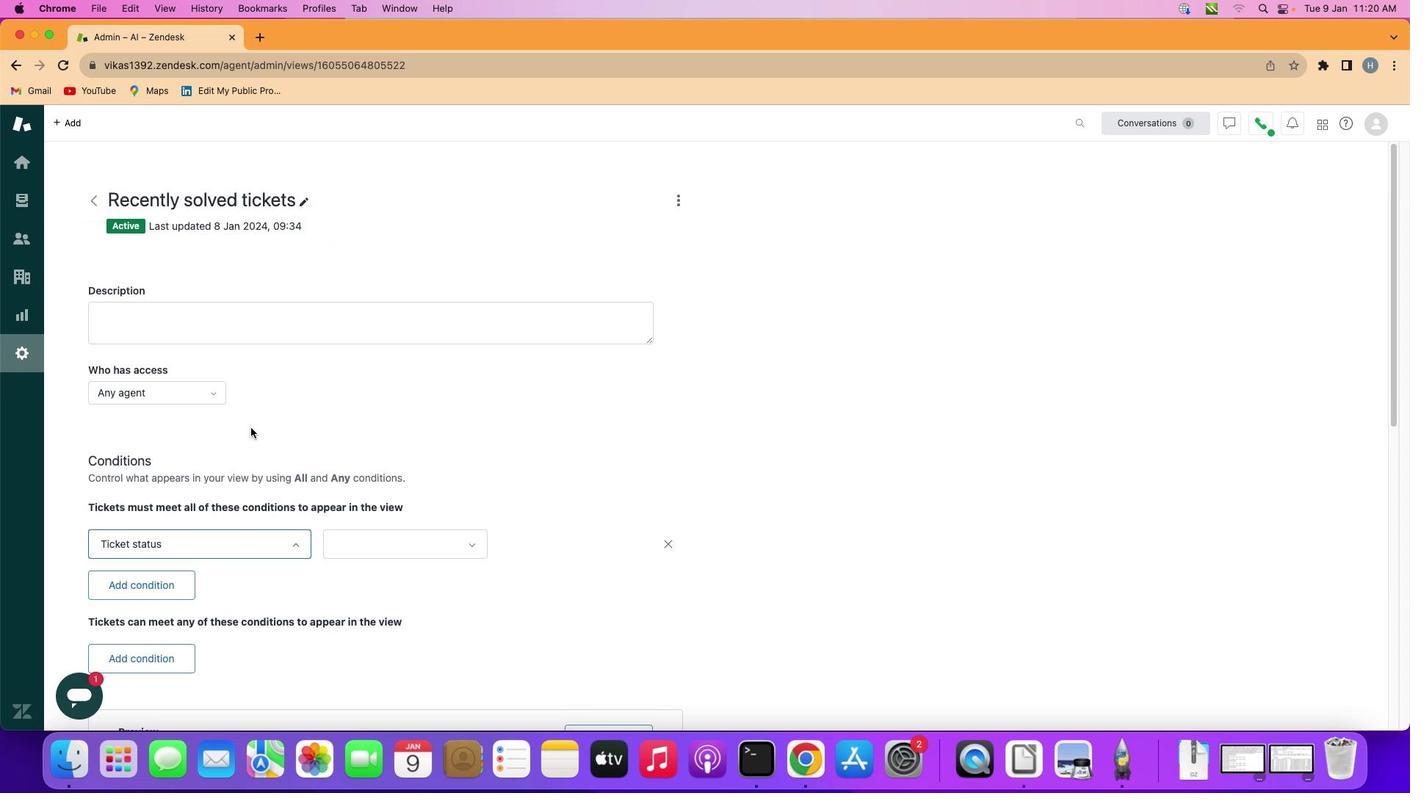 
Action: Mouse pressed left at (292, 423)
Screenshot: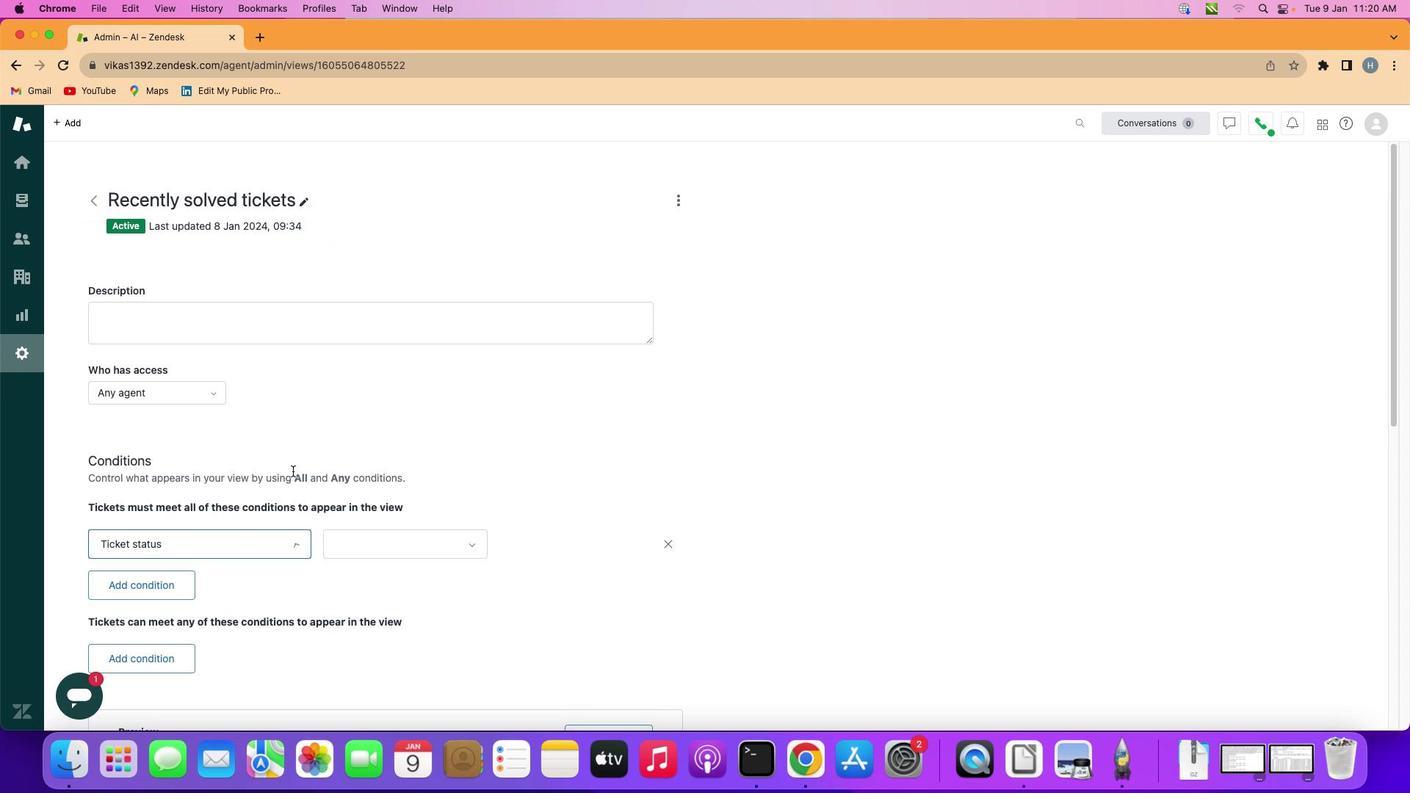 
Action: Mouse moved to (418, 535)
Screenshot: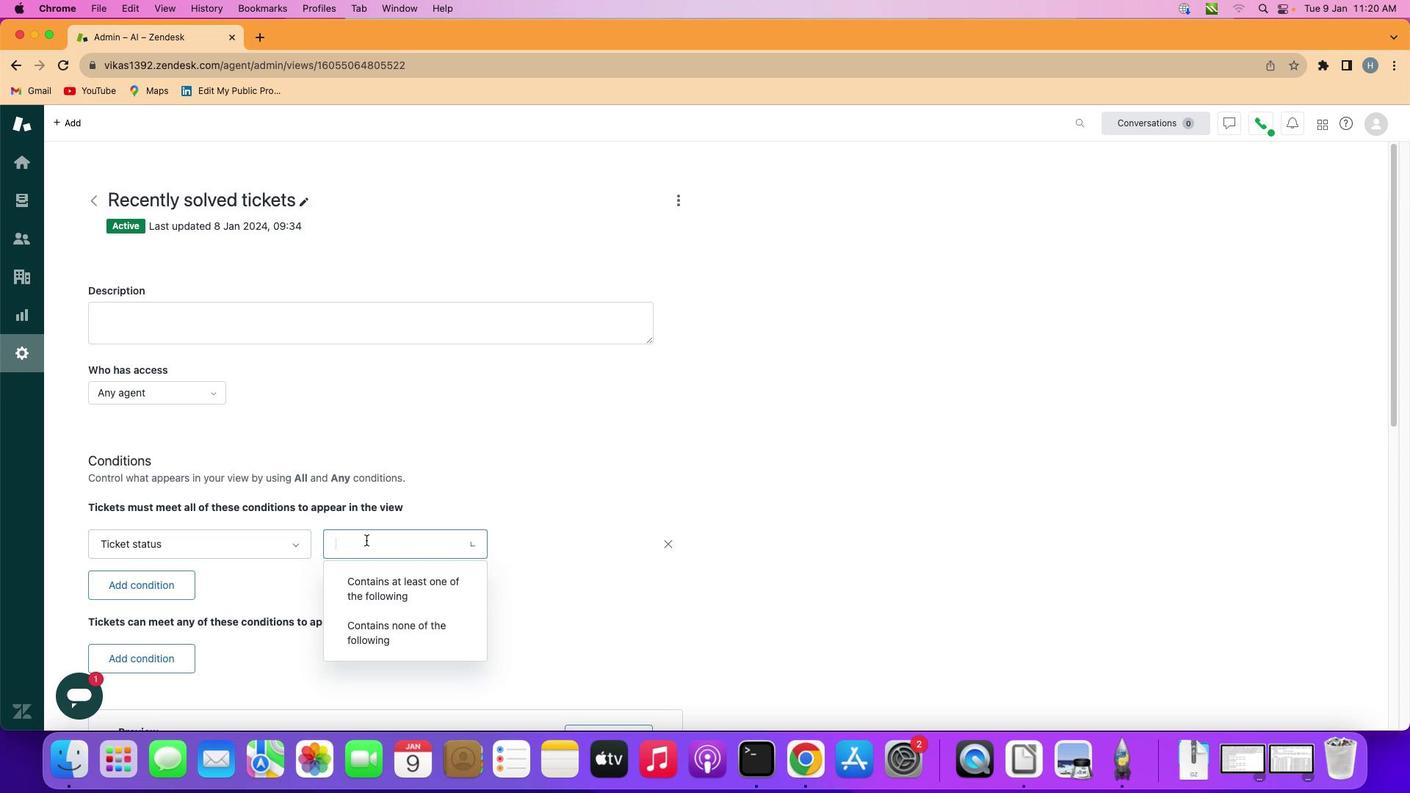 
Action: Mouse pressed left at (418, 535)
Screenshot: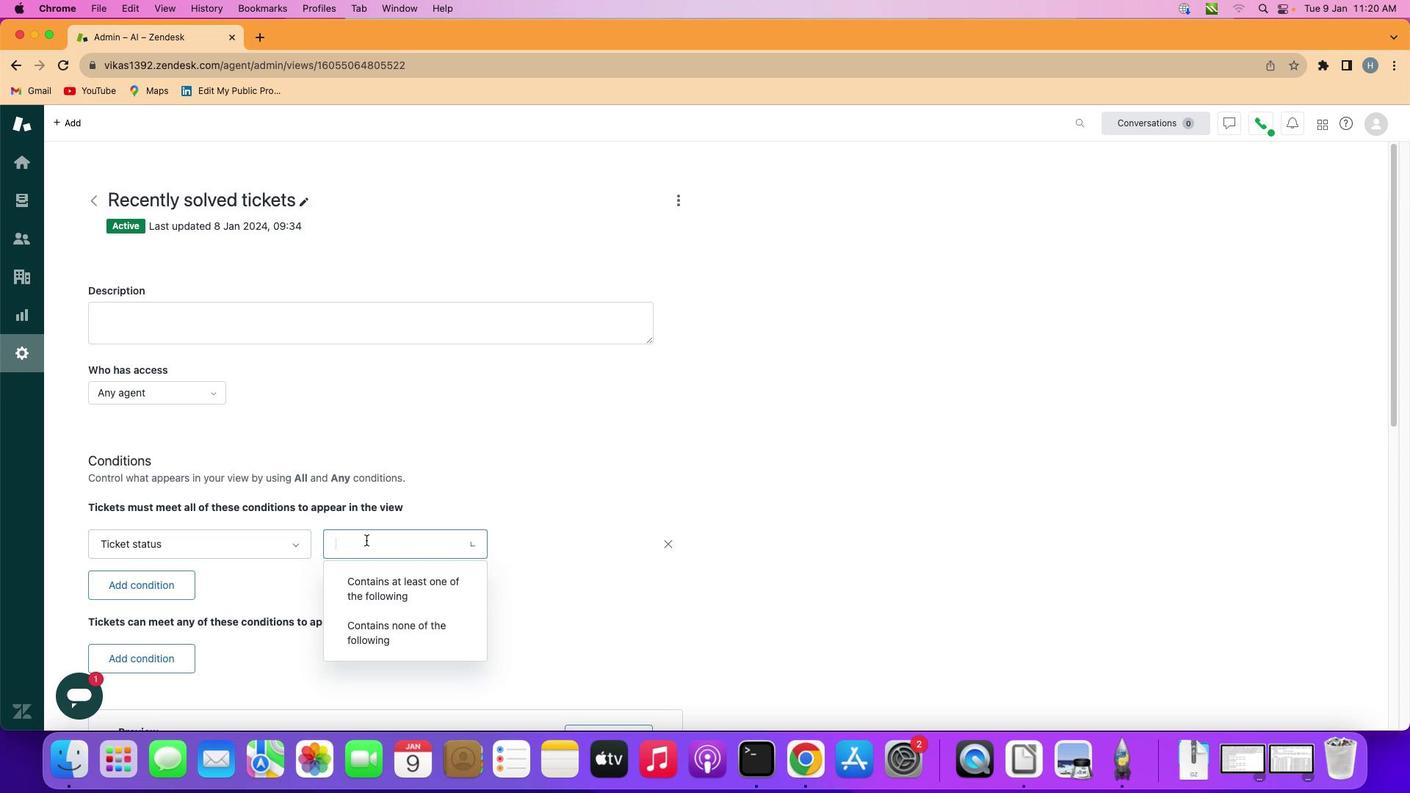
Action: Mouse moved to (440, 572)
Screenshot: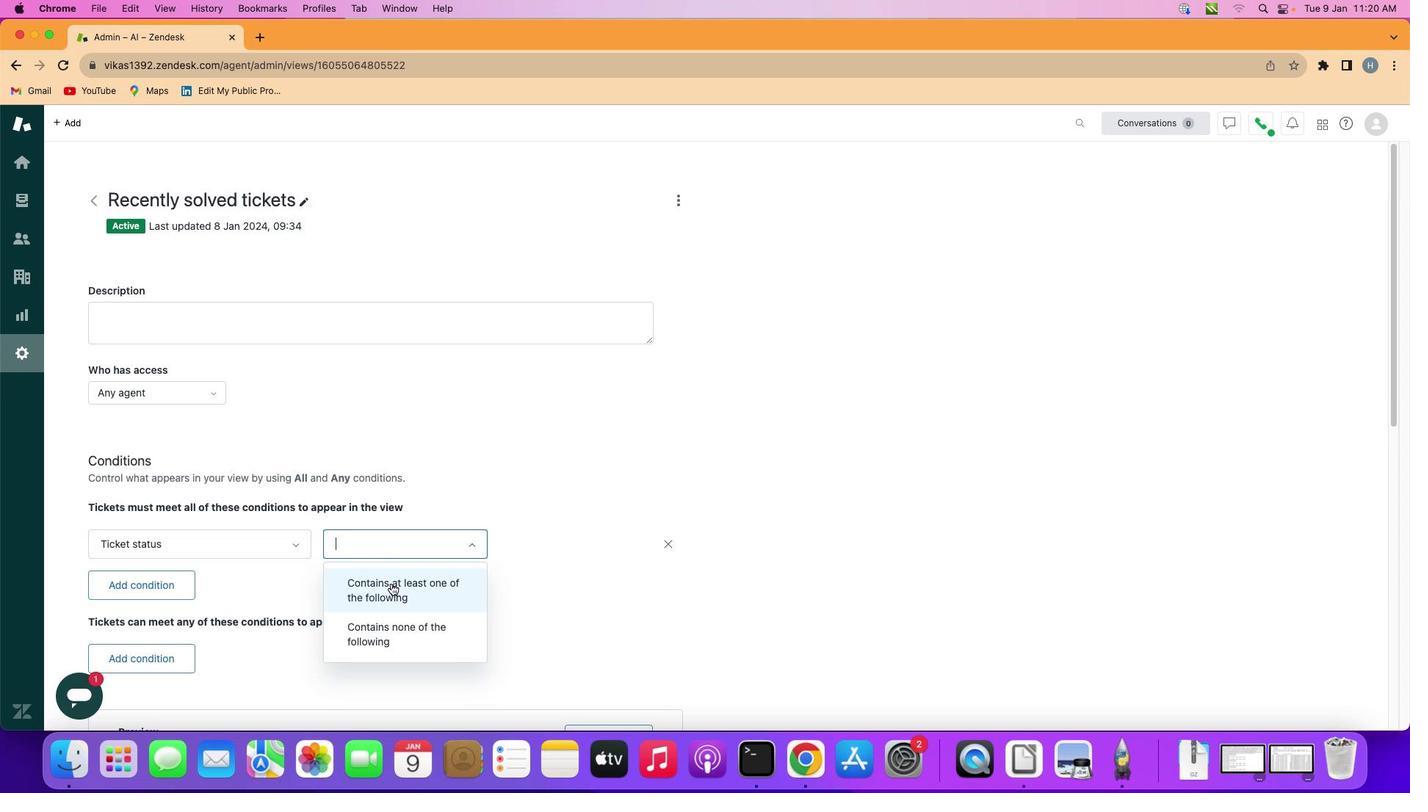 
Action: Mouse pressed left at (440, 572)
Screenshot: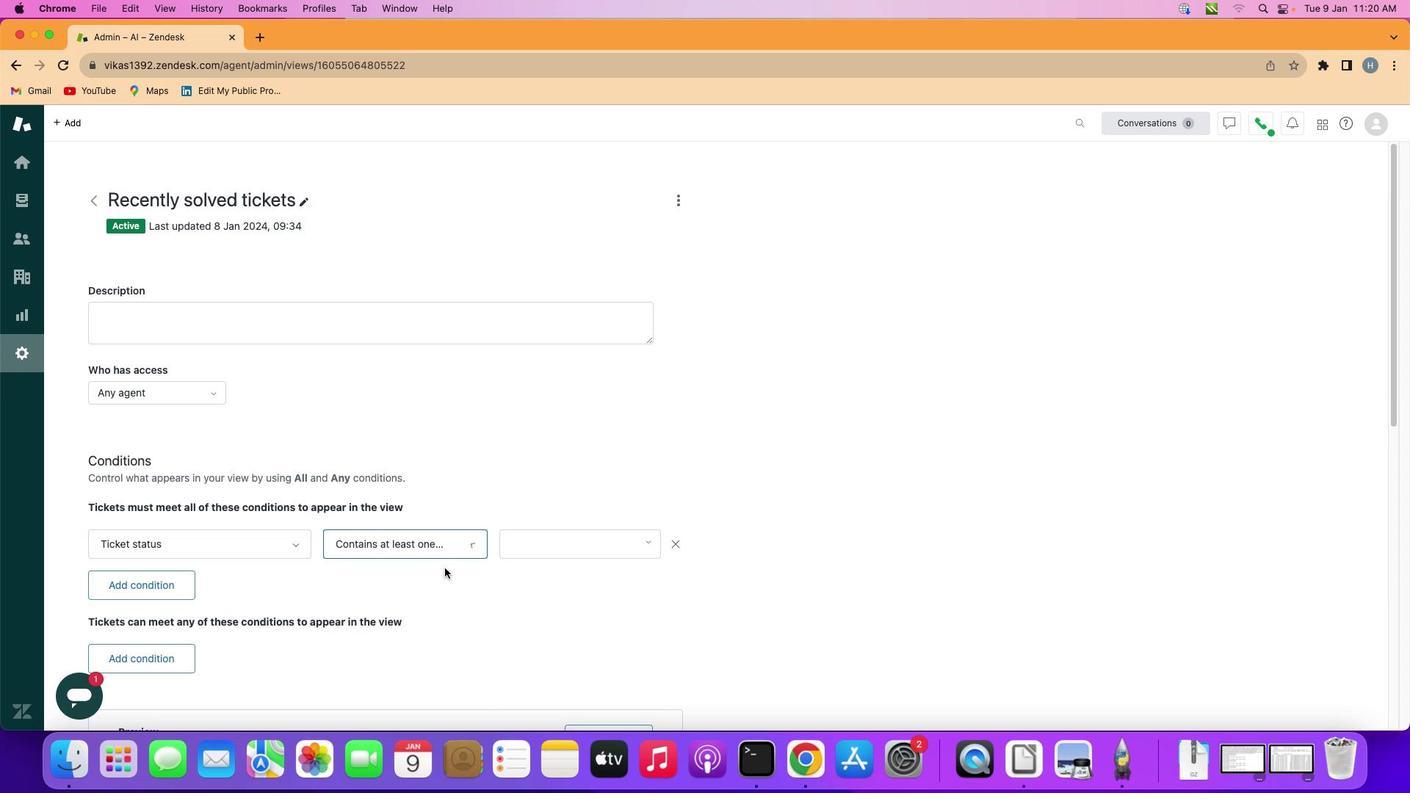 
Action: Mouse moved to (575, 537)
Screenshot: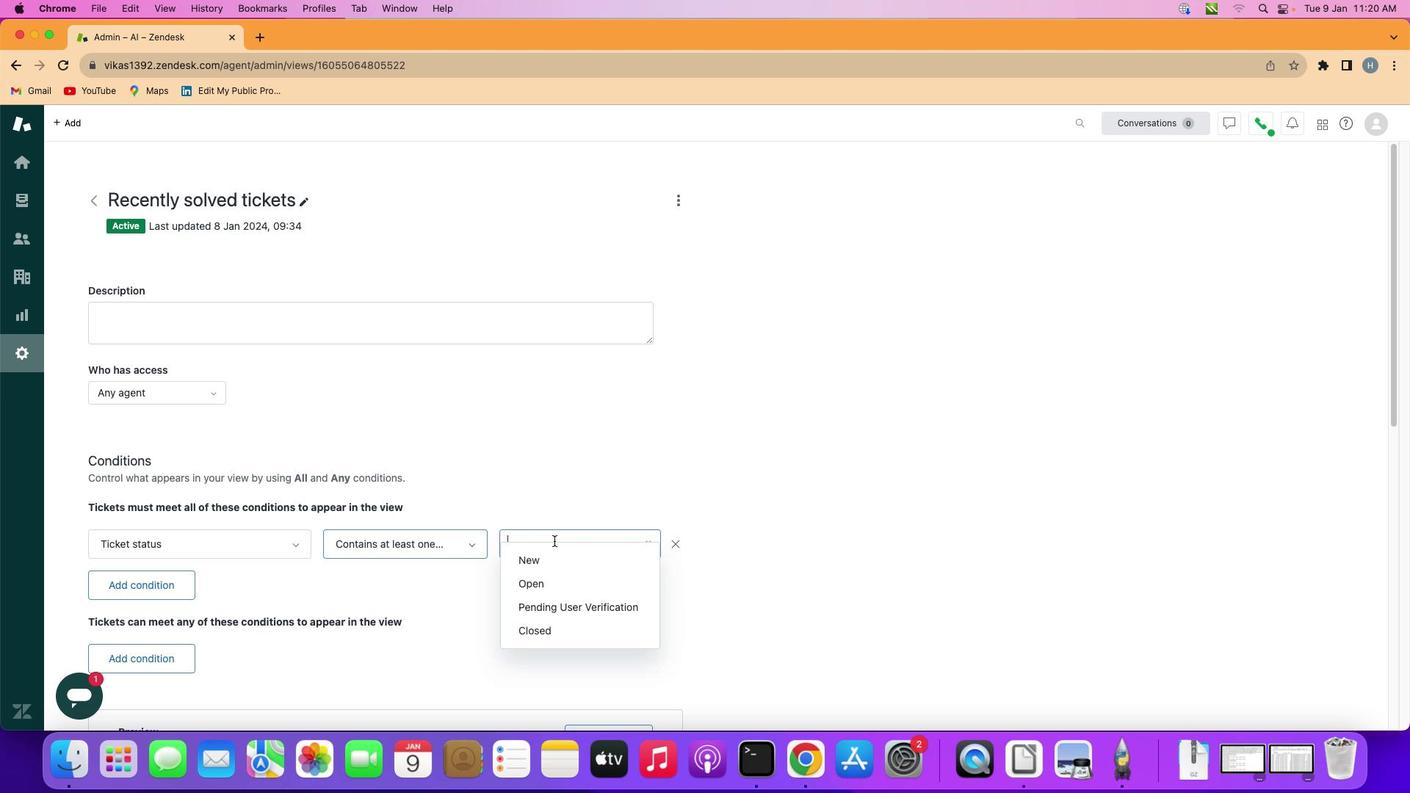 
Action: Mouse pressed left at (575, 537)
Screenshot: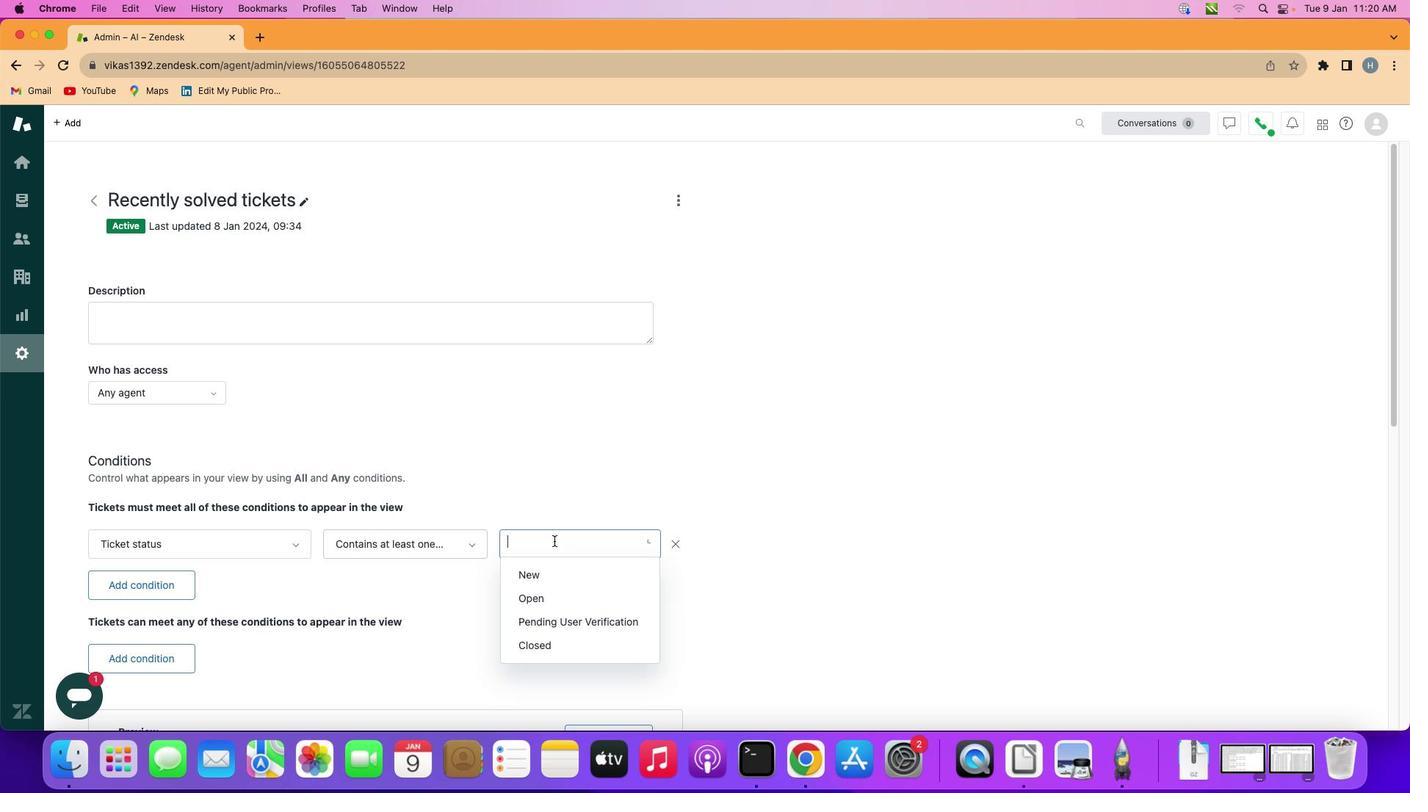 
Action: Mouse moved to (577, 567)
Screenshot: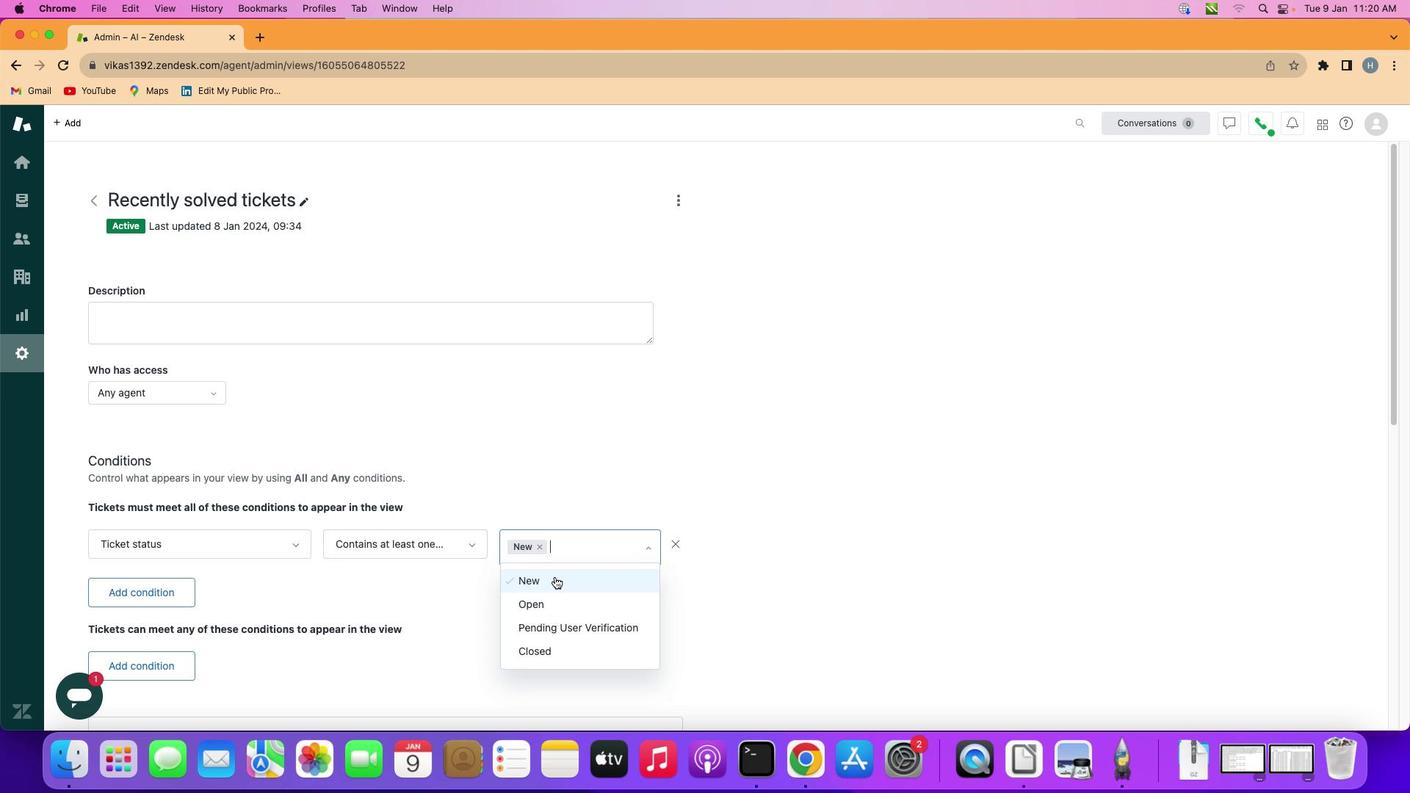 
Action: Mouse pressed left at (577, 567)
Screenshot: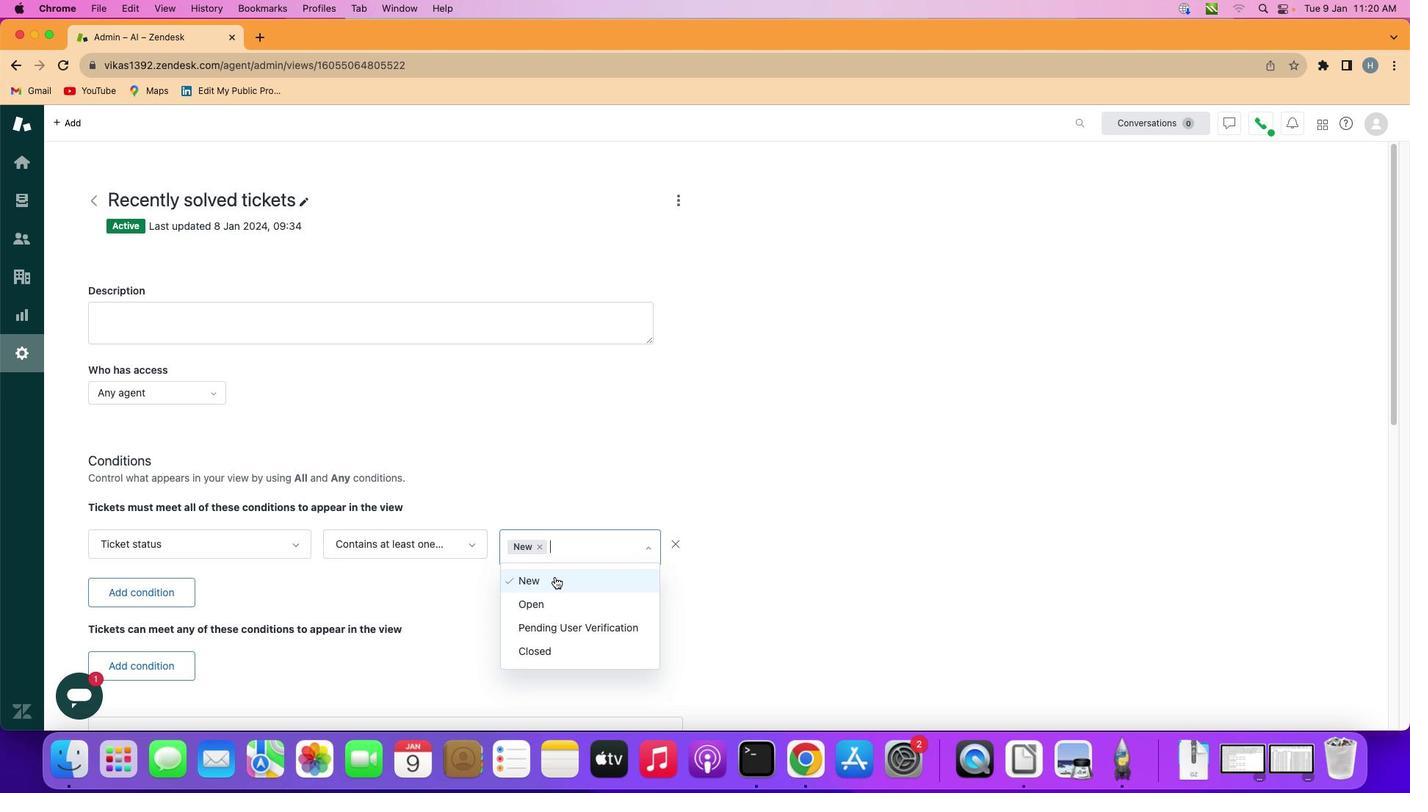
Action: Mouse moved to (674, 576)
Screenshot: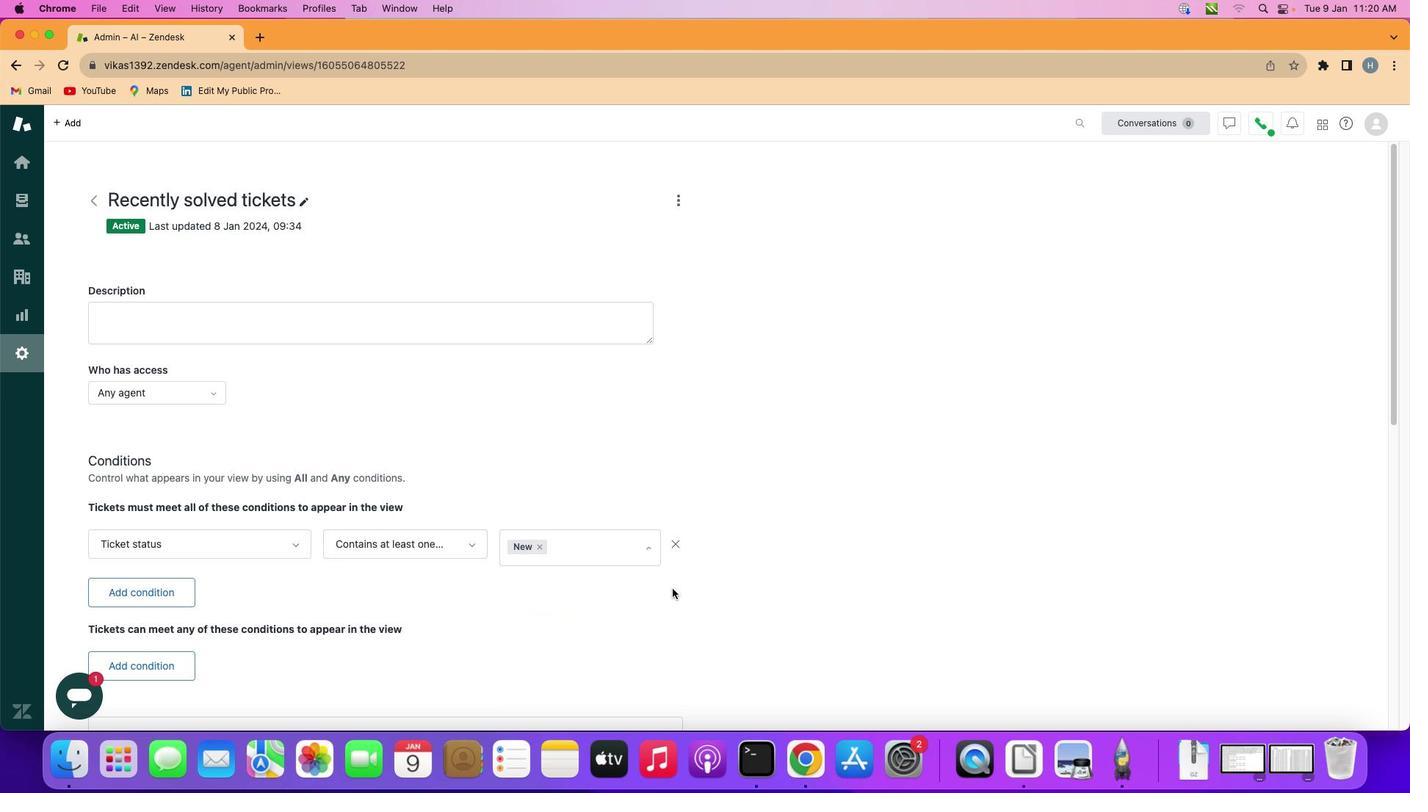 
Action: Mouse pressed left at (674, 576)
Screenshot: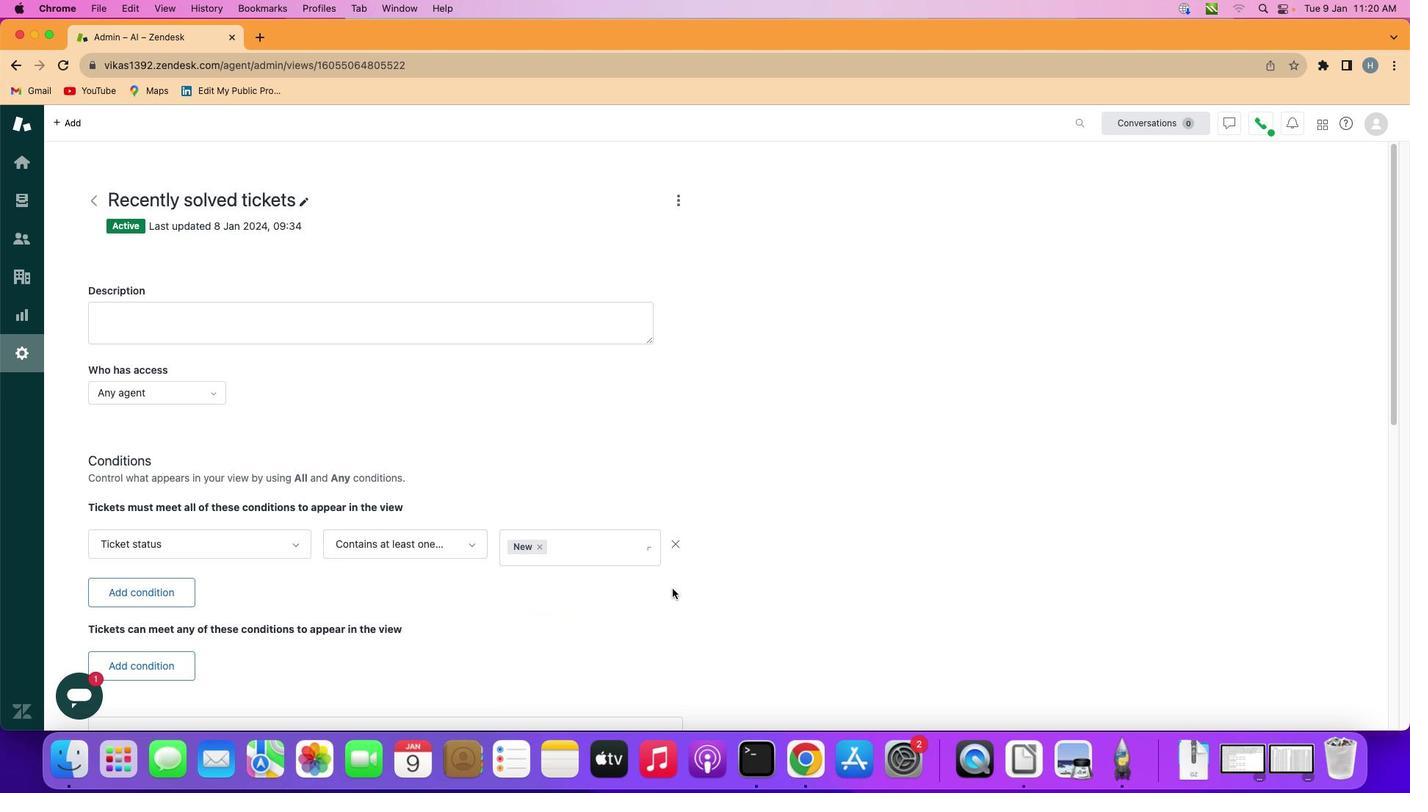 
Action: Mouse moved to (674, 577)
Screenshot: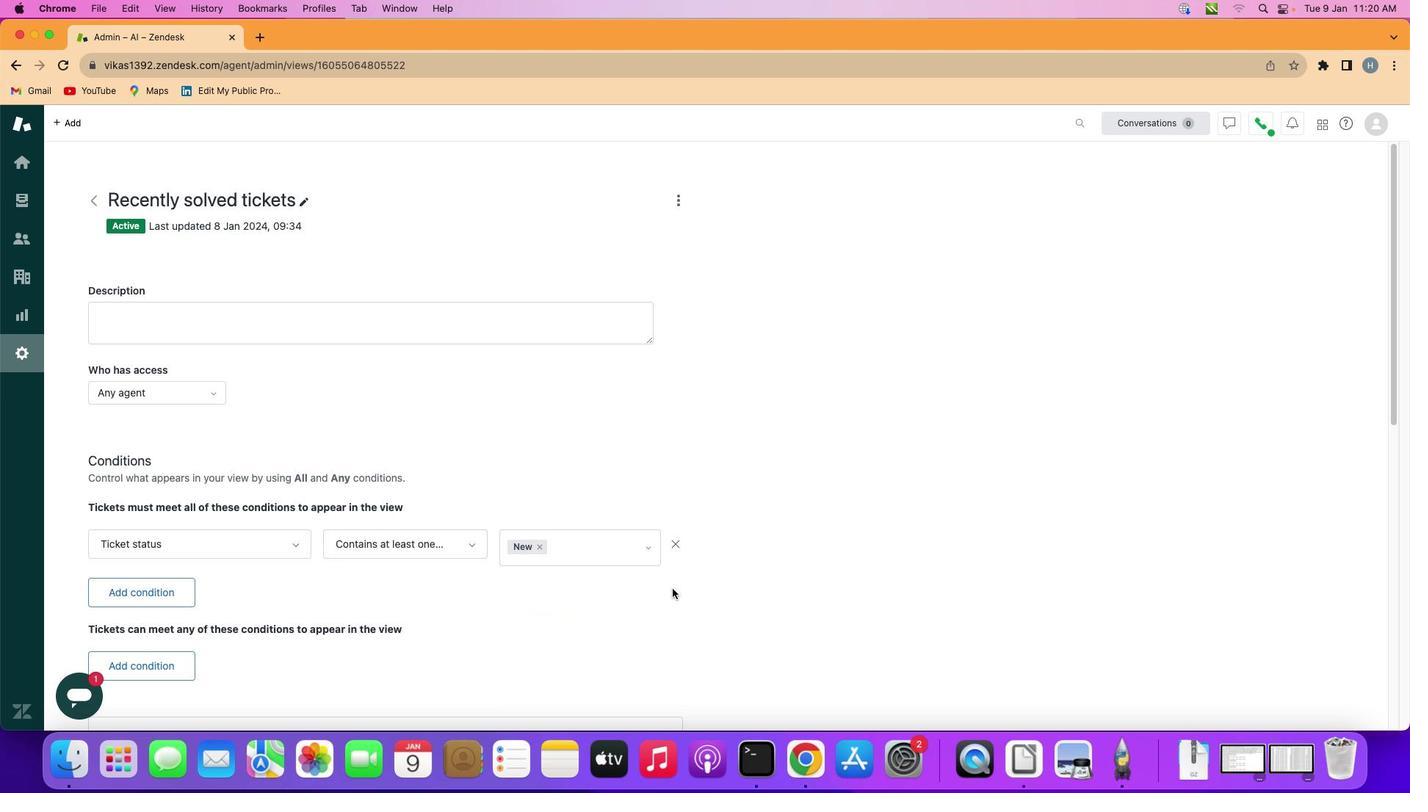 
